 Task: Create new vendor bill with Date Opened: 10-May-23, Select Vendor: Standard Adding Machine Company, Terms: Net 7. Make bill entry for item-1 with Date: 10-May-23, Description: Markers, Expense Account: Office Supplies, Quantity: 7, Unit Price: 2.5, Sales Tax: Y, Sales Tax Included: N, Tax Table: Sales Tax. Make entry for item-2 with Date: 10-May-23, Description: Desk Tidy, Expense Account: Office Supplies, Quantity: 5, Unit Price: 14.9, Sales Tax: Y, Sales Tax Included: N, Tax Table: Sales Tax. Post Bill with Post Date: 10-May-23, Post to Accounts: Liabilities:Accounts Payble. Pay / Process Payment with Transaction Date: 16-May-23, Amount: 95.68, Transfer Account: Checking Account. Go to 'Print Bill'. Save a pdf copy of the bill.
Action: Mouse moved to (147, 33)
Screenshot: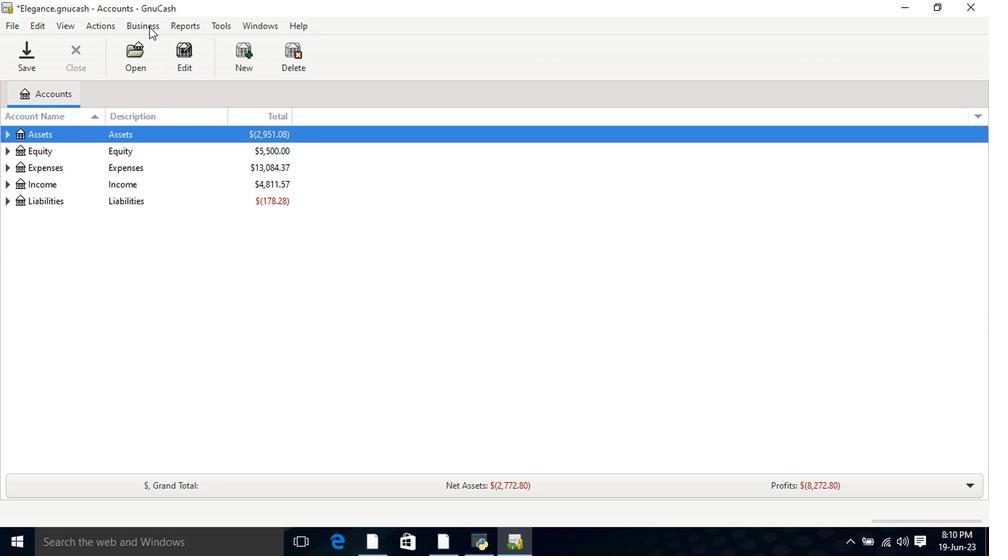 
Action: Mouse pressed left at (147, 33)
Screenshot: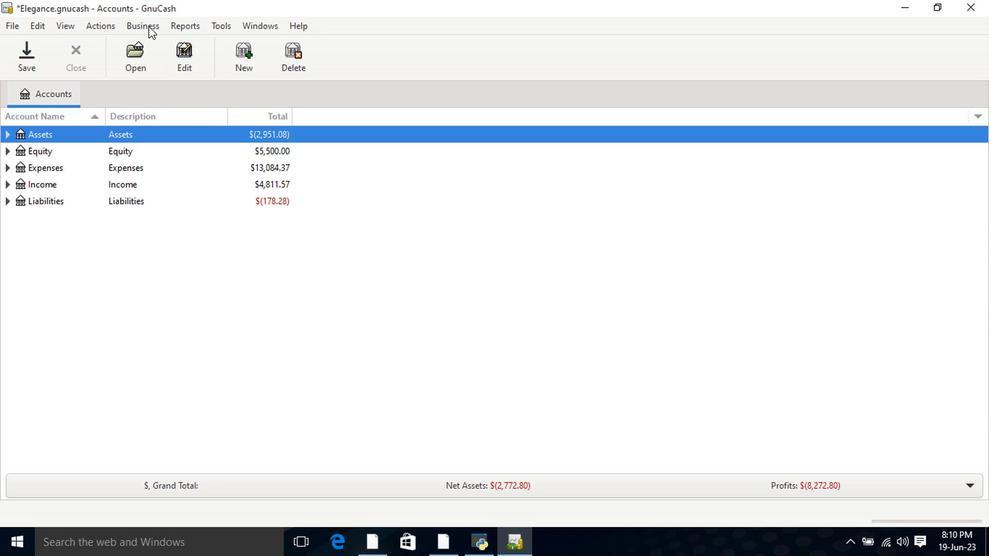 
Action: Mouse moved to (150, 69)
Screenshot: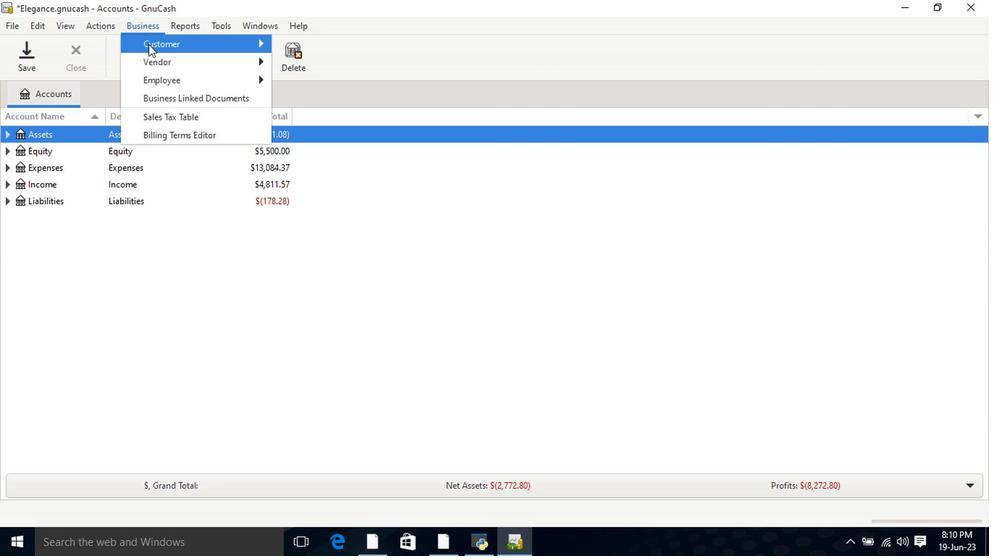
Action: Mouse pressed left at (150, 69)
Screenshot: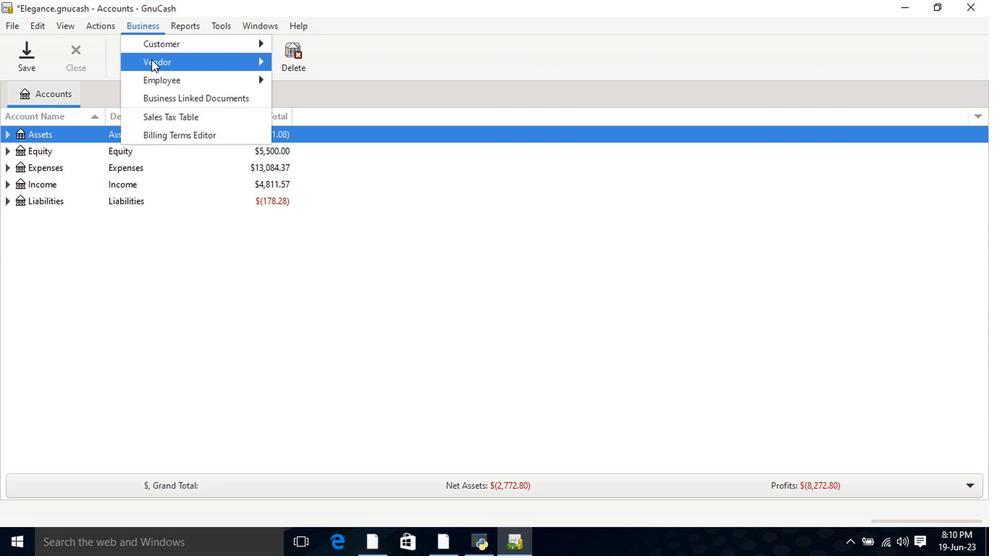 
Action: Mouse moved to (314, 124)
Screenshot: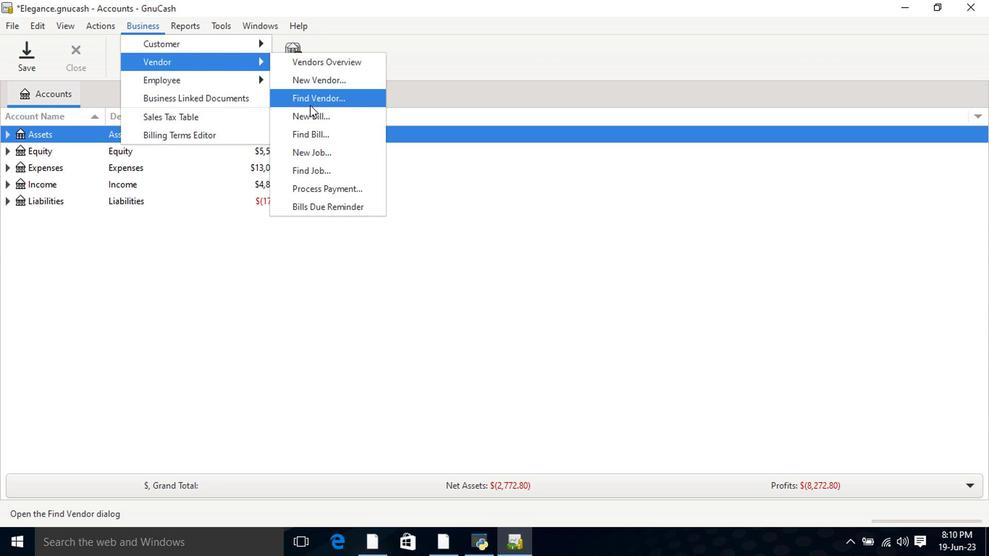 
Action: Mouse pressed left at (314, 124)
Screenshot: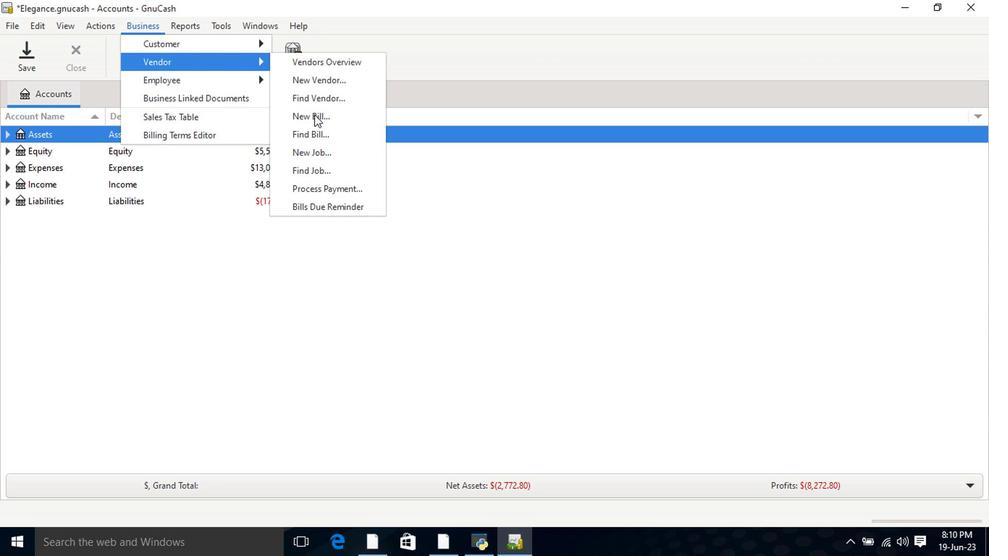 
Action: Mouse moved to (595, 197)
Screenshot: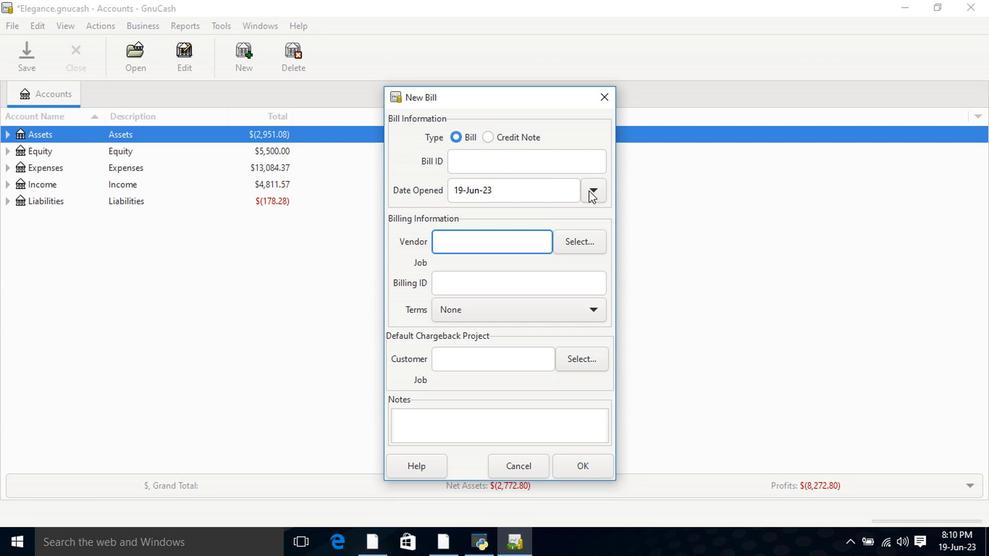 
Action: Mouse pressed left at (595, 197)
Screenshot: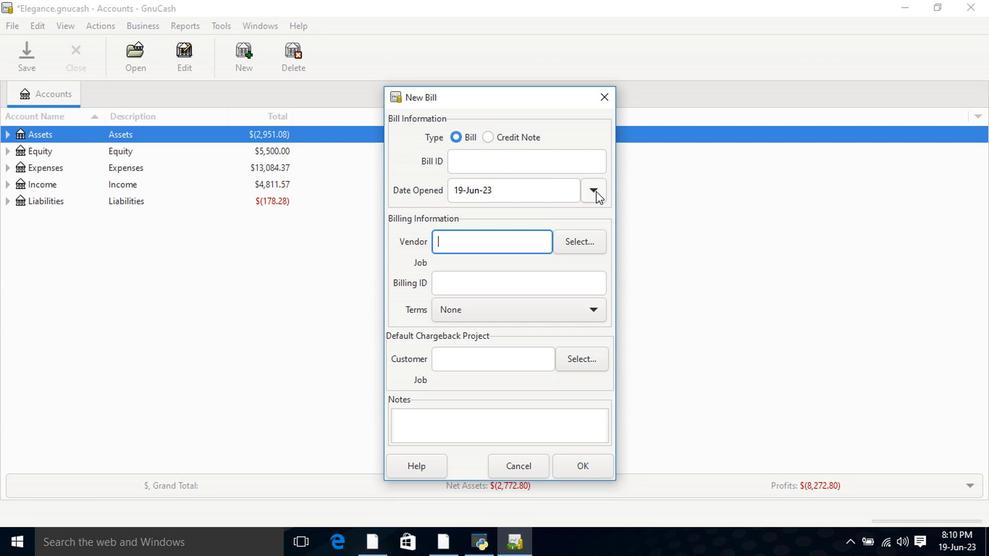 
Action: Mouse moved to (477, 216)
Screenshot: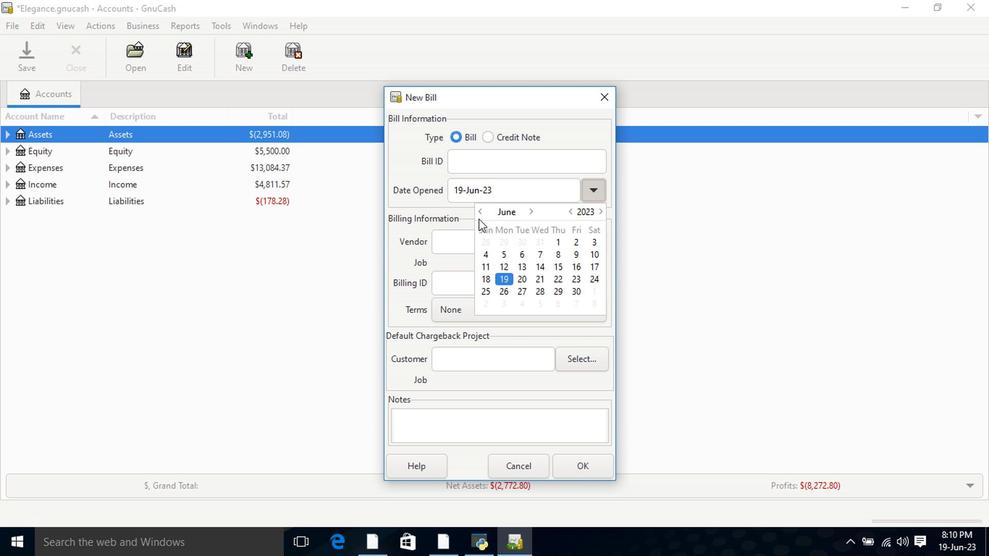 
Action: Mouse pressed left at (477, 216)
Screenshot: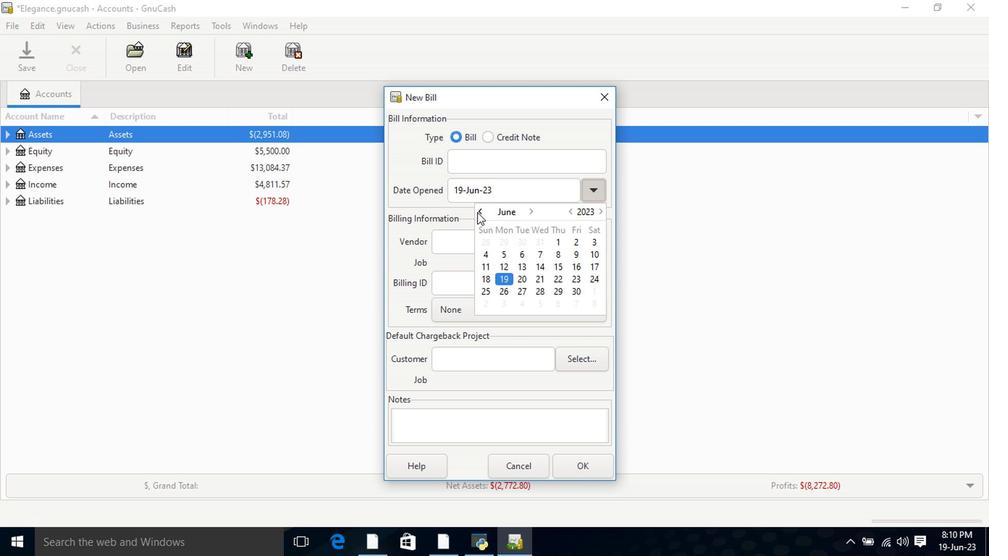 
Action: Mouse moved to (539, 259)
Screenshot: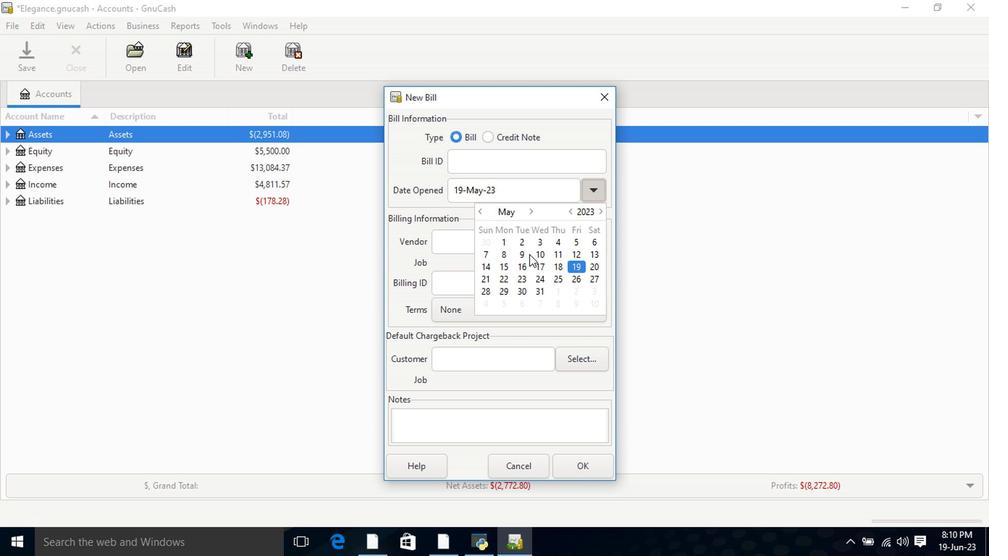 
Action: Mouse pressed left at (539, 259)
Screenshot: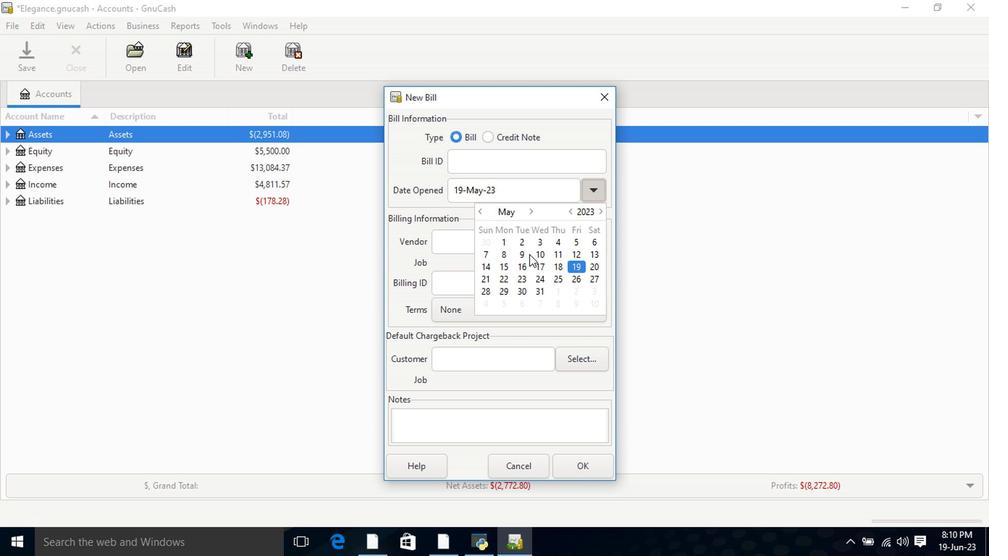 
Action: Mouse pressed left at (539, 259)
Screenshot: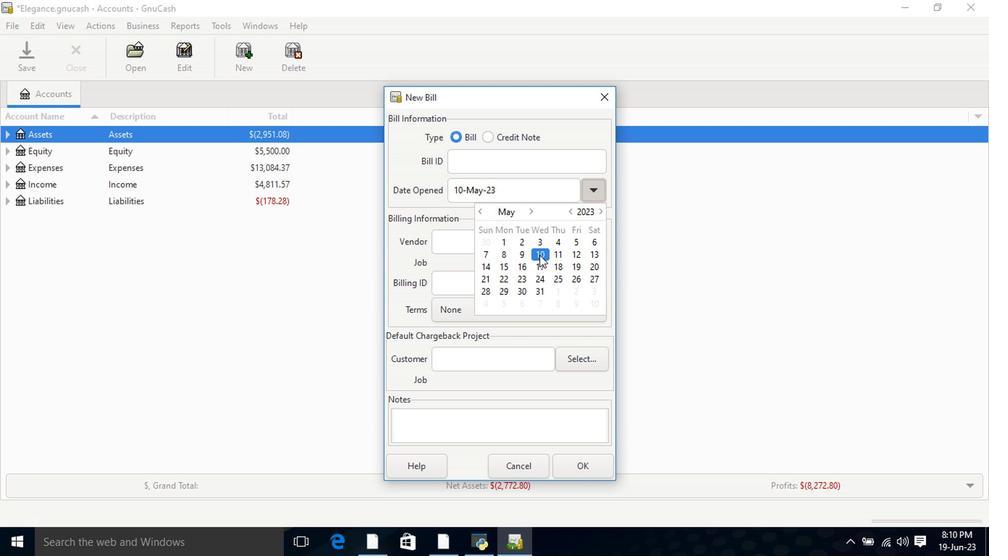 
Action: Mouse moved to (490, 250)
Screenshot: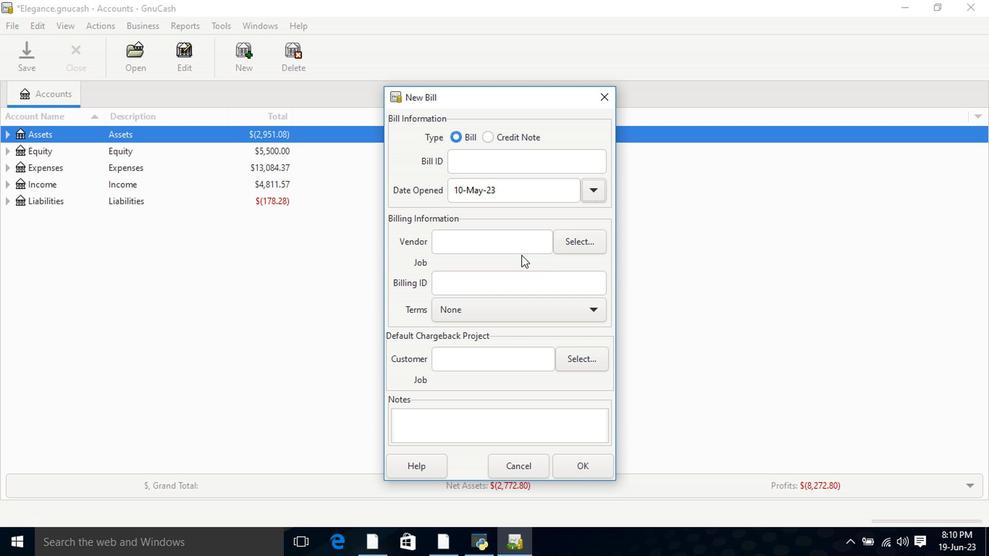 
Action: Mouse pressed left at (490, 250)
Screenshot: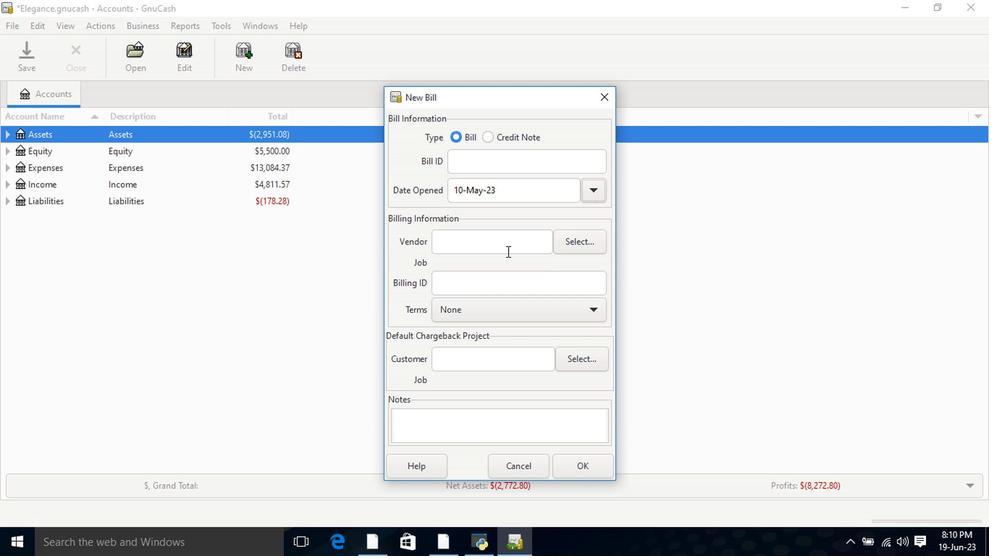 
Action: Key pressed <Key.shift>St
Screenshot: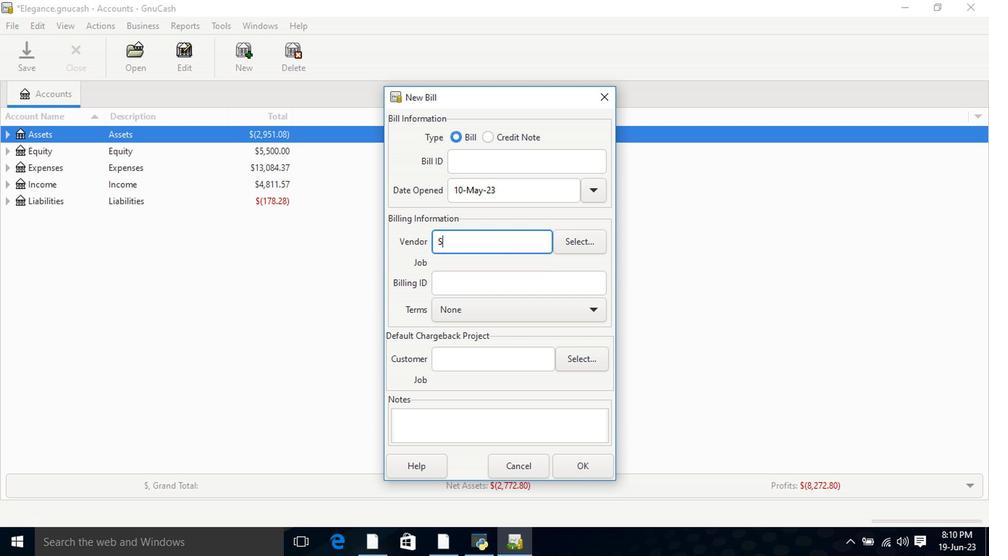
Action: Mouse moved to (491, 267)
Screenshot: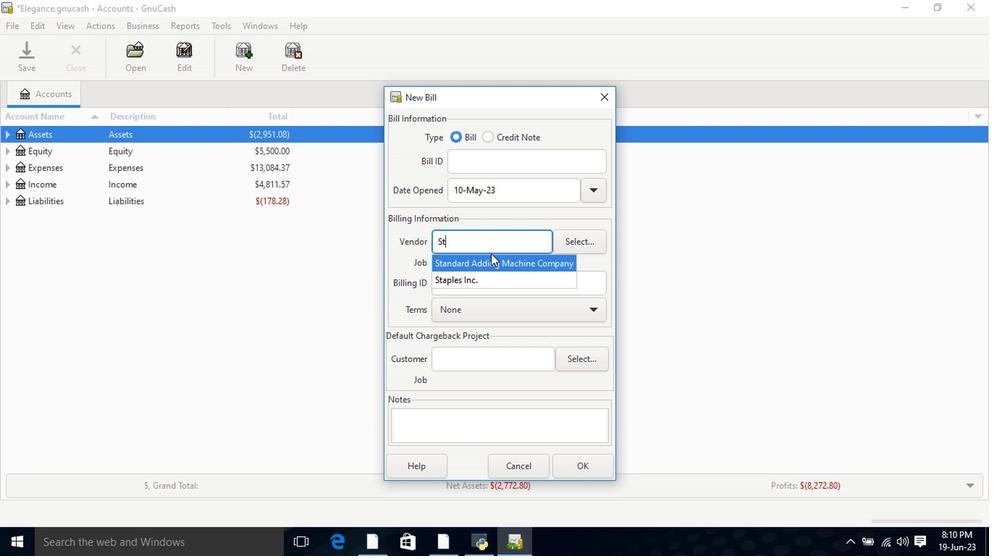 
Action: Mouse pressed left at (491, 267)
Screenshot: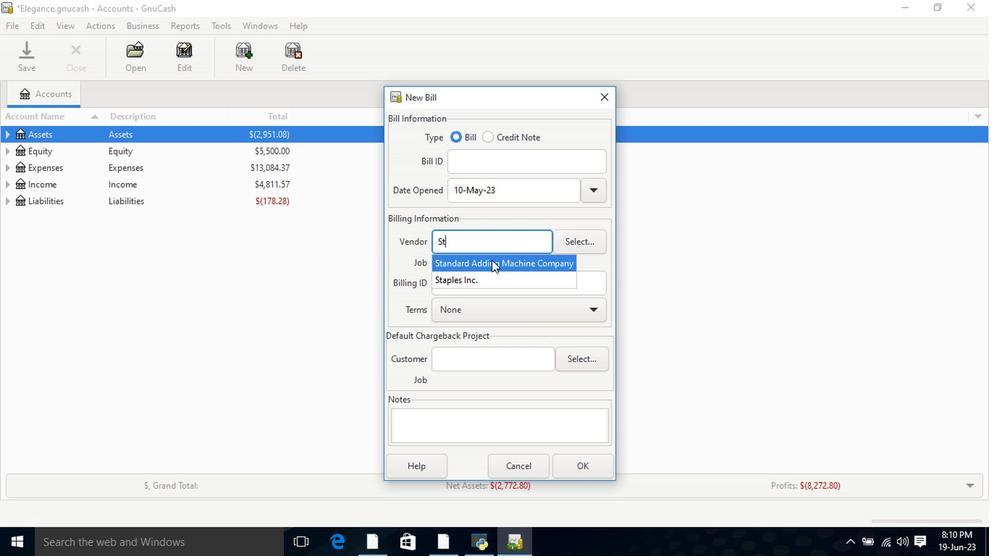 
Action: Mouse moved to (555, 324)
Screenshot: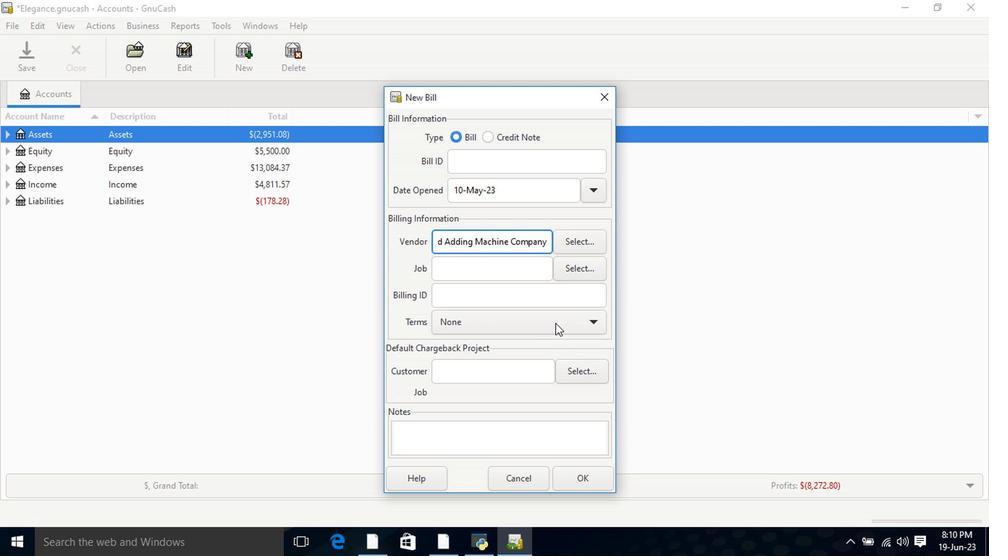 
Action: Mouse pressed left at (555, 324)
Screenshot: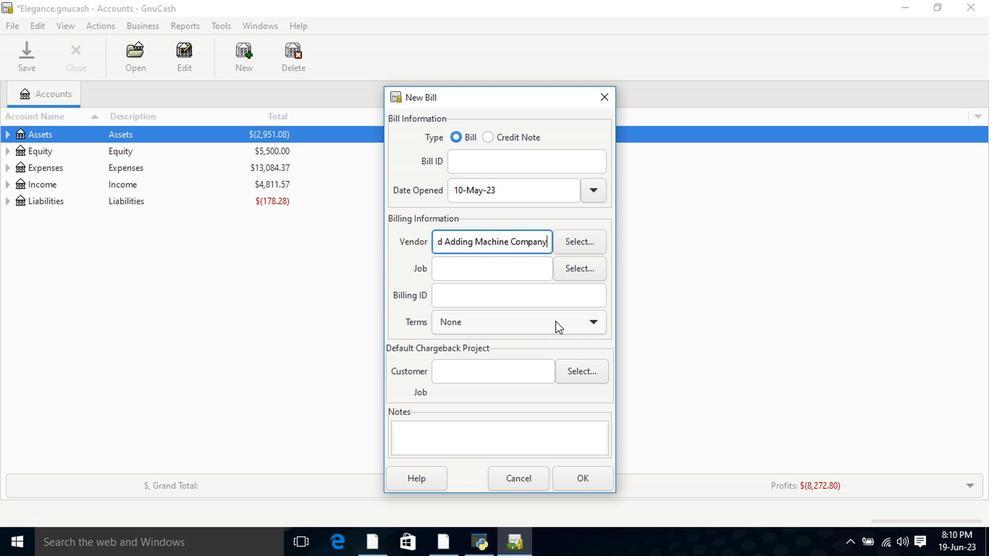 
Action: Mouse moved to (503, 388)
Screenshot: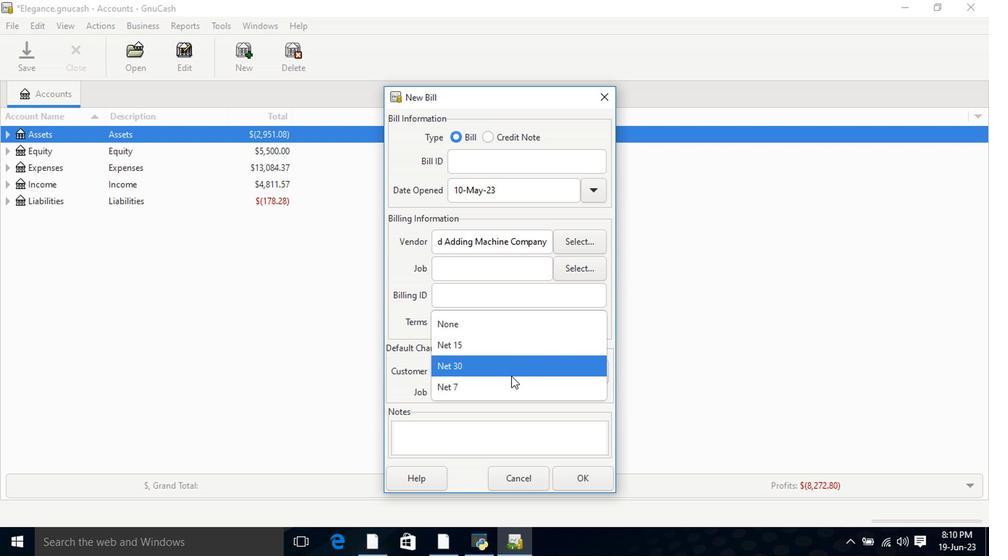 
Action: Mouse pressed left at (503, 388)
Screenshot: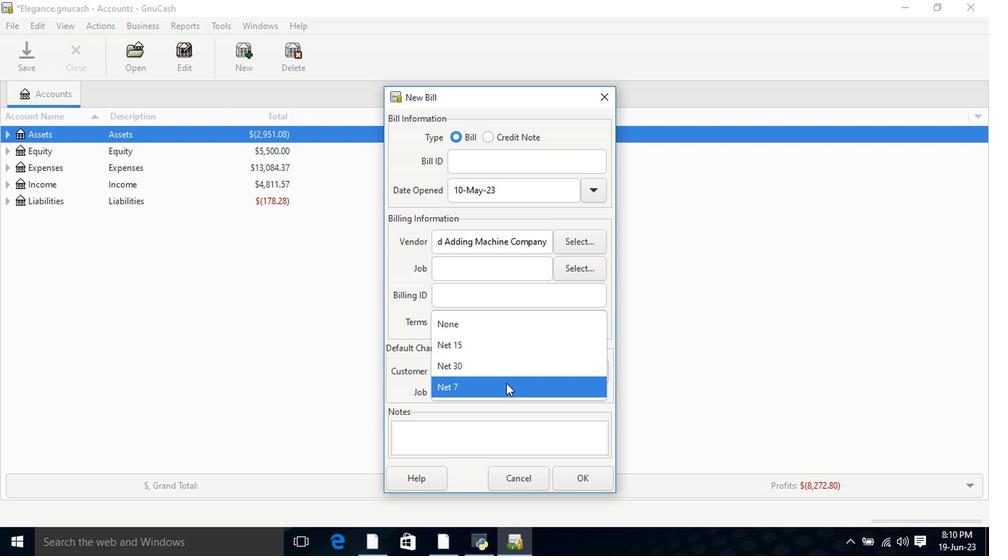 
Action: Mouse moved to (565, 476)
Screenshot: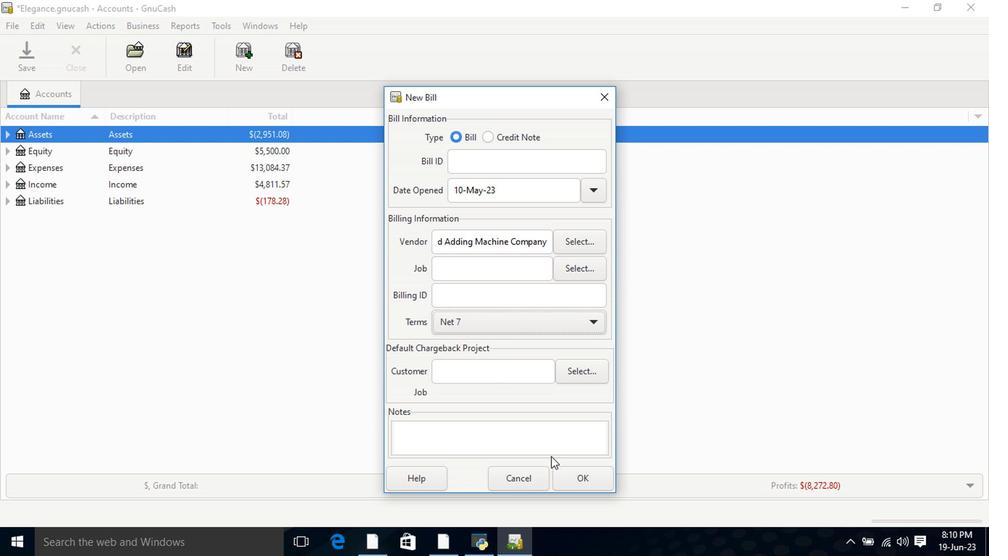 
Action: Mouse pressed left at (565, 476)
Screenshot: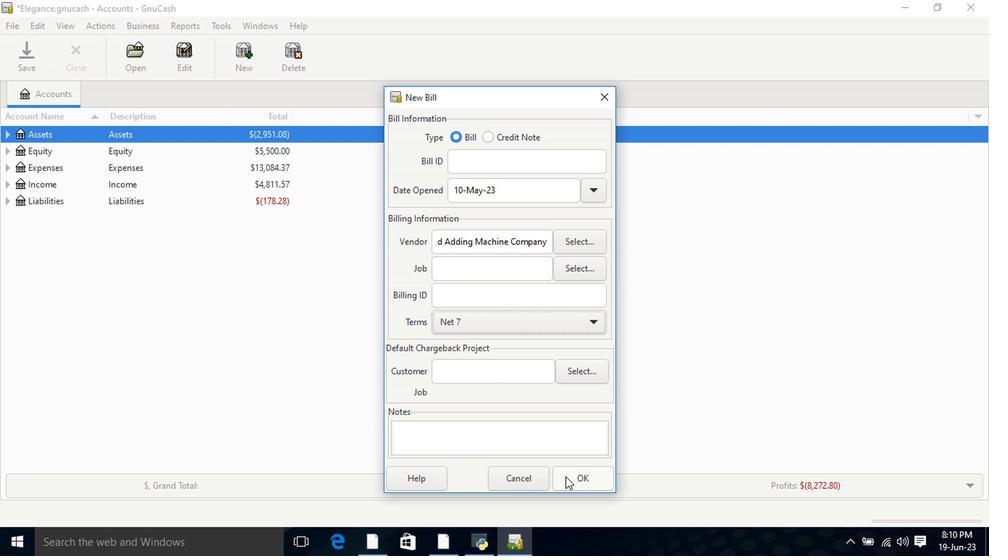 
Action: Mouse moved to (373, 393)
Screenshot: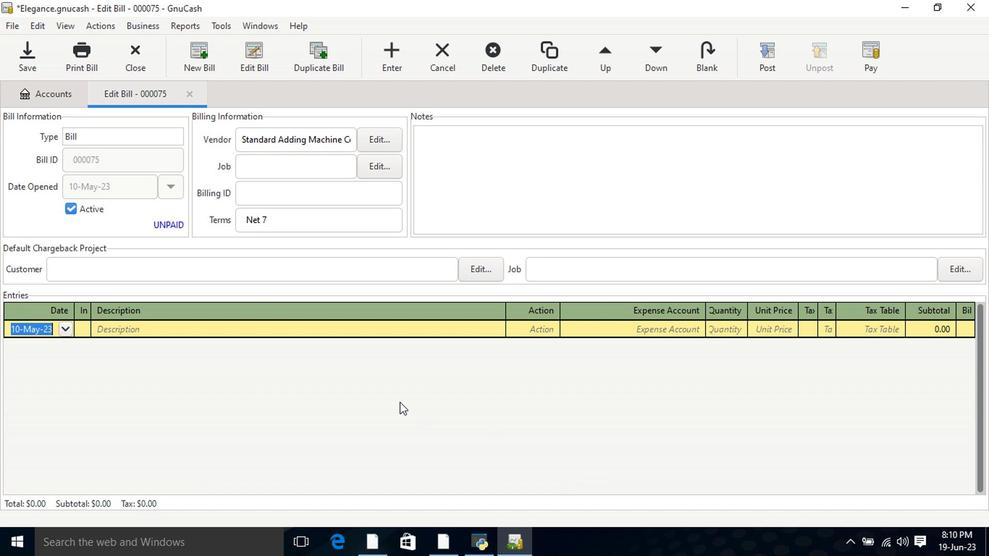 
Action: Key pressed <Key.tab><Key.shift>Markers<Key.tab><Key.tab>offi<Key.tab>7<Key.tab>2.5<Key.tab>
Screenshot: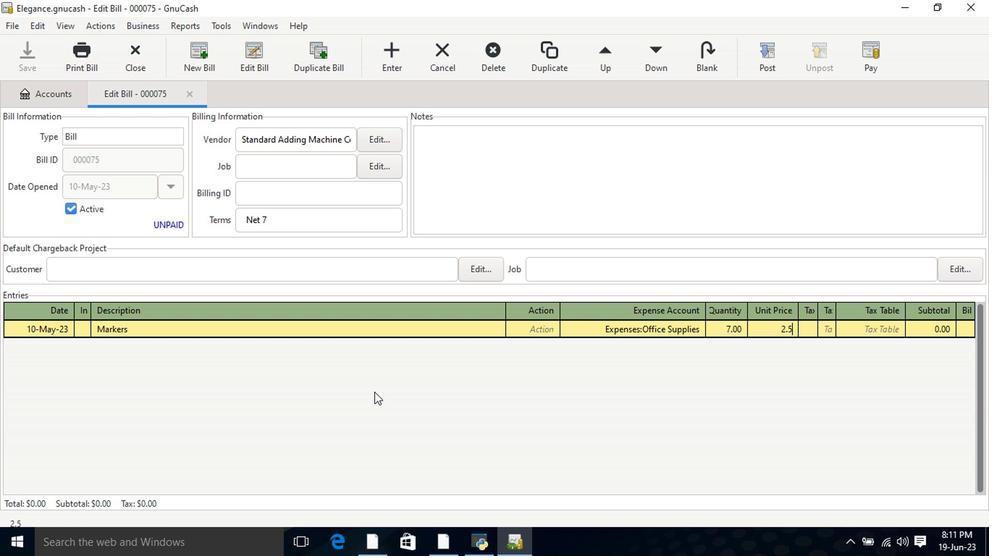 
Action: Mouse moved to (807, 333)
Screenshot: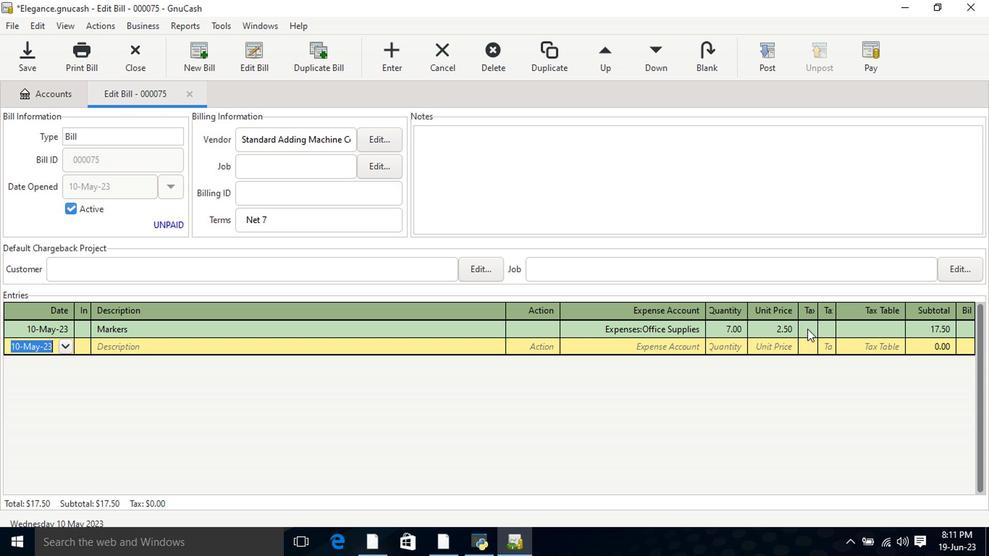 
Action: Mouse pressed left at (807, 333)
Screenshot: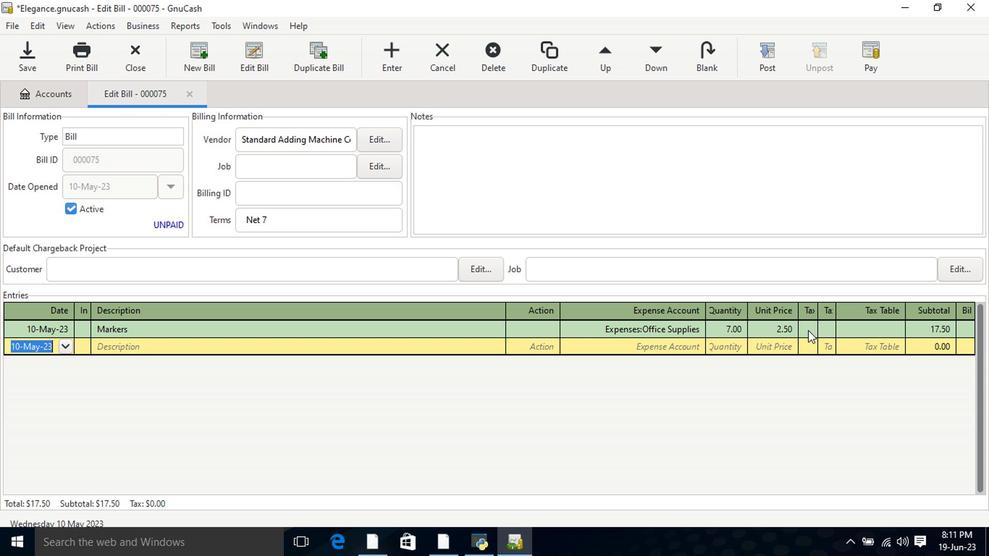 
Action: Mouse pressed left at (807, 333)
Screenshot: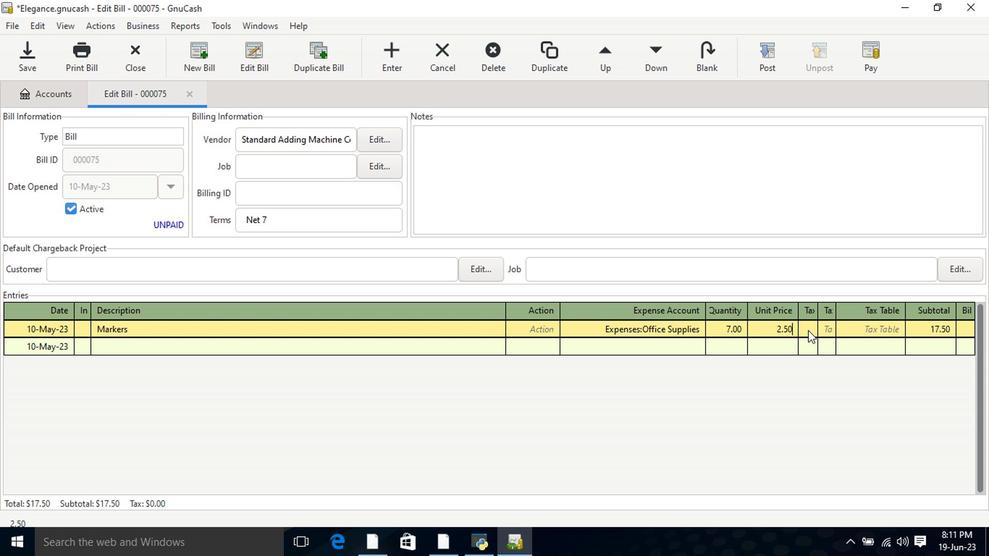 
Action: Mouse moved to (864, 335)
Screenshot: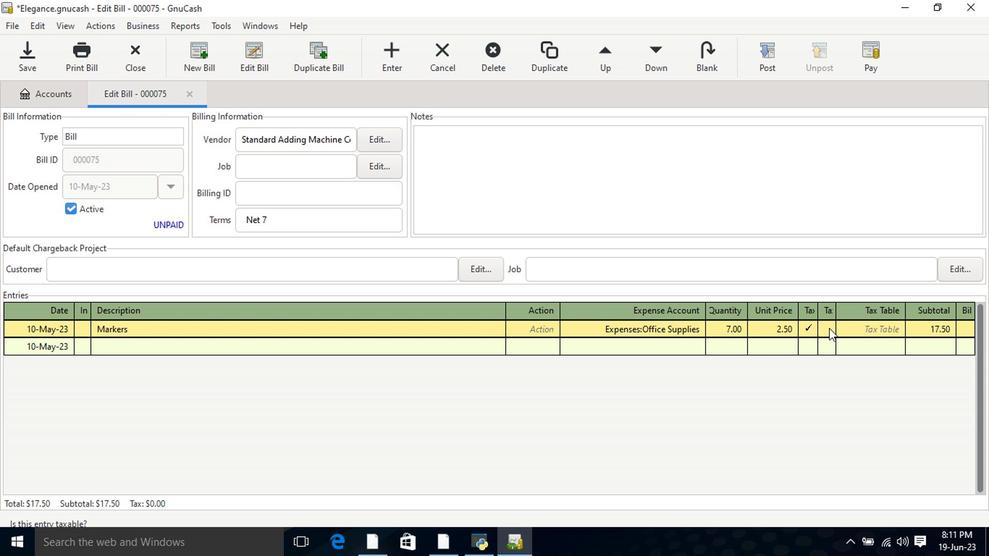 
Action: Mouse pressed left at (864, 335)
Screenshot: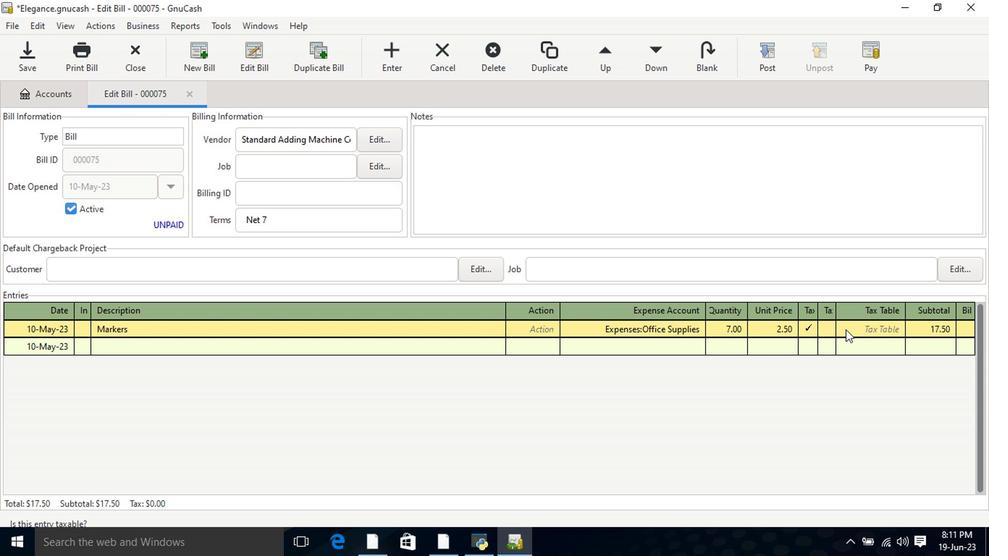 
Action: Mouse moved to (889, 332)
Screenshot: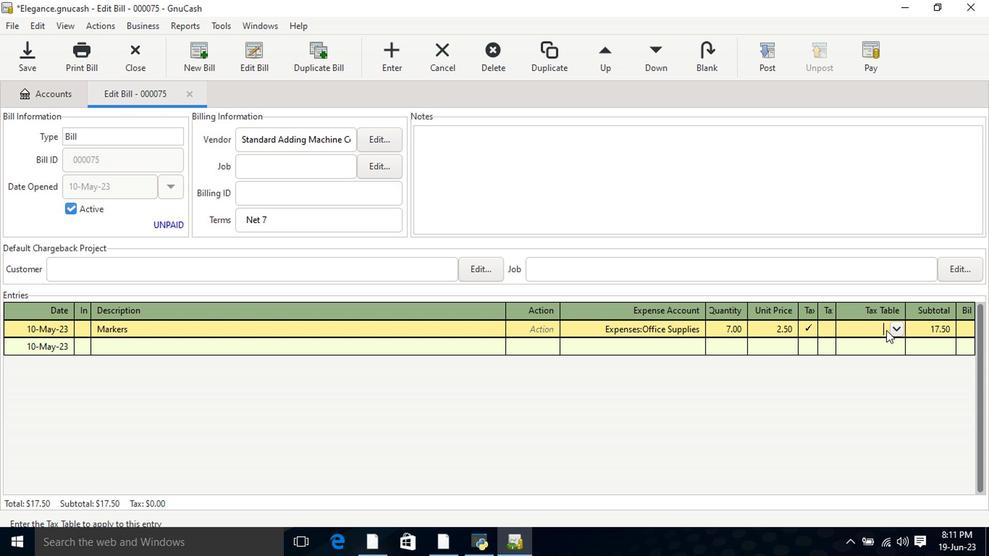 
Action: Mouse pressed left at (889, 332)
Screenshot: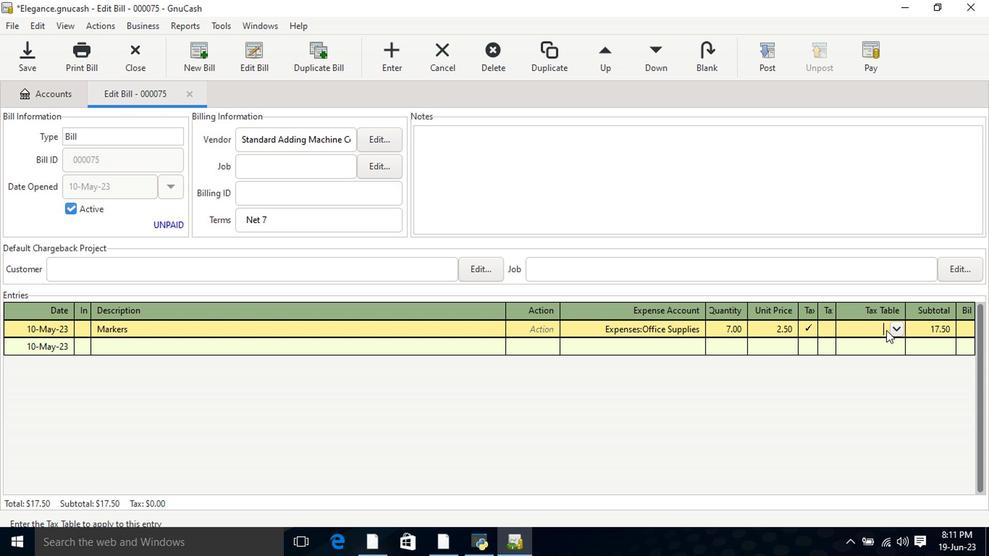 
Action: Mouse moved to (892, 344)
Screenshot: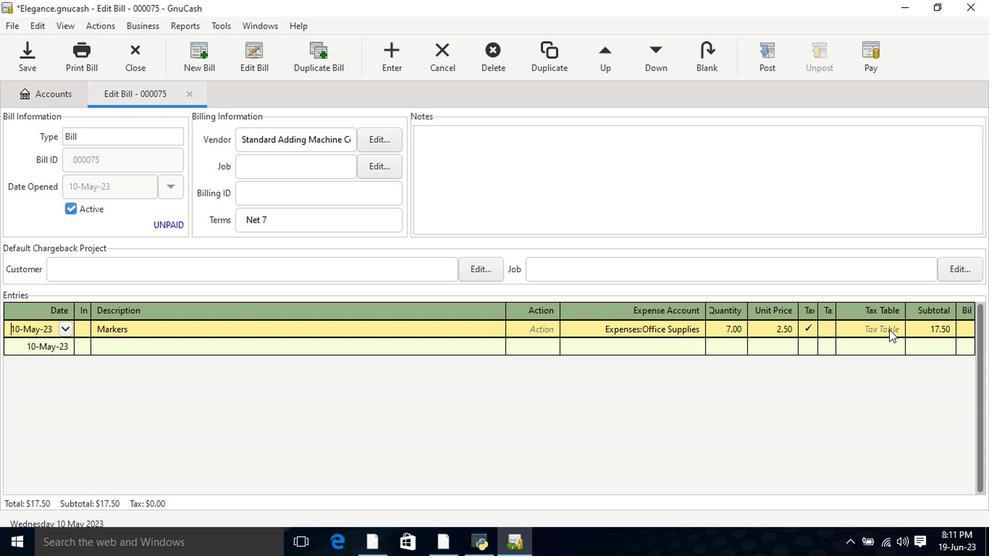 
Action: Mouse pressed left at (892, 344)
Screenshot: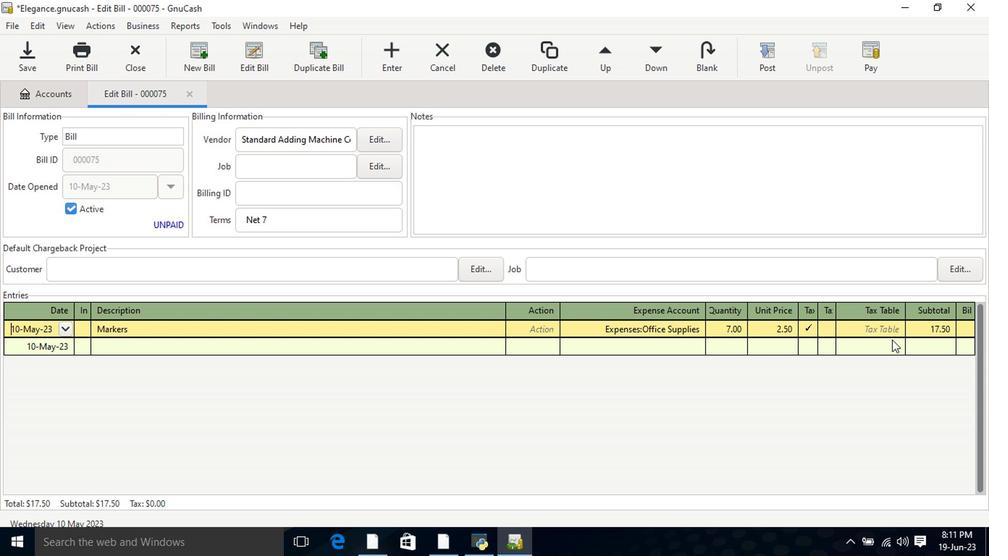 
Action: Mouse moved to (899, 331)
Screenshot: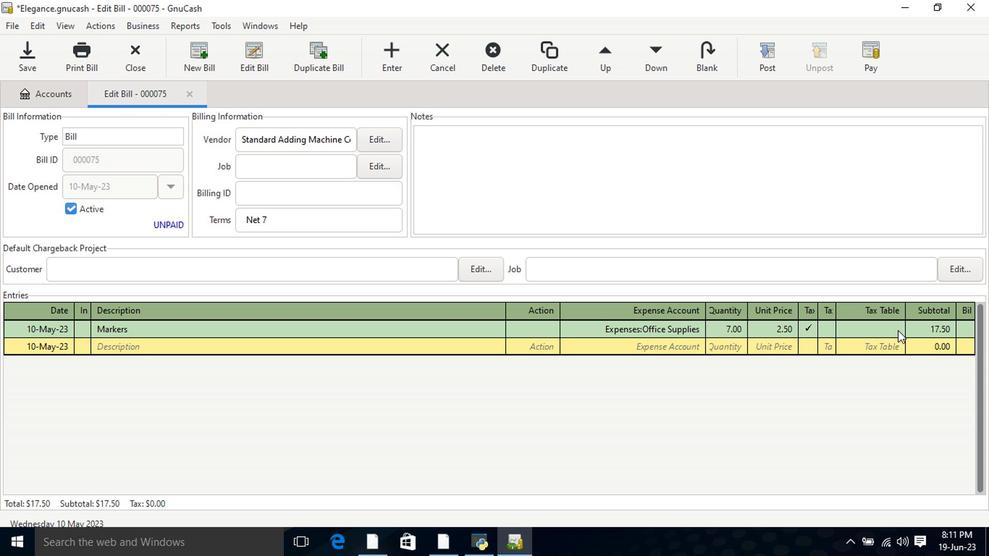 
Action: Mouse pressed left at (899, 331)
Screenshot: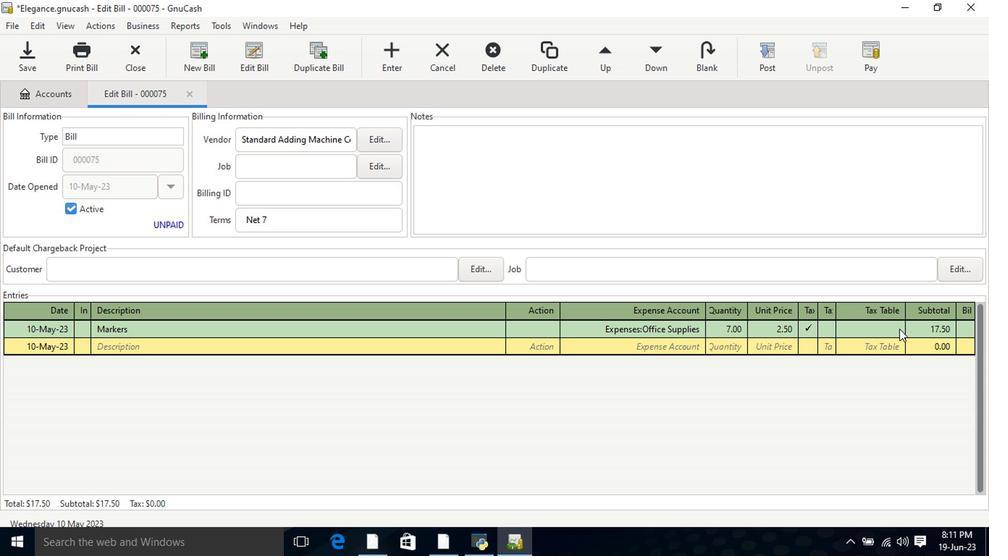 
Action: Mouse moved to (899, 332)
Screenshot: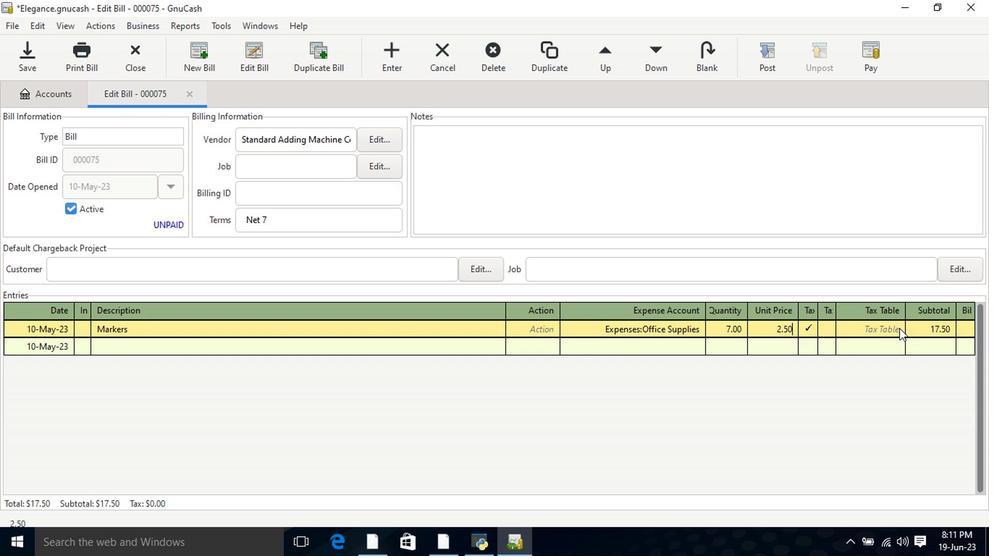 
Action: Mouse pressed left at (899, 332)
Screenshot: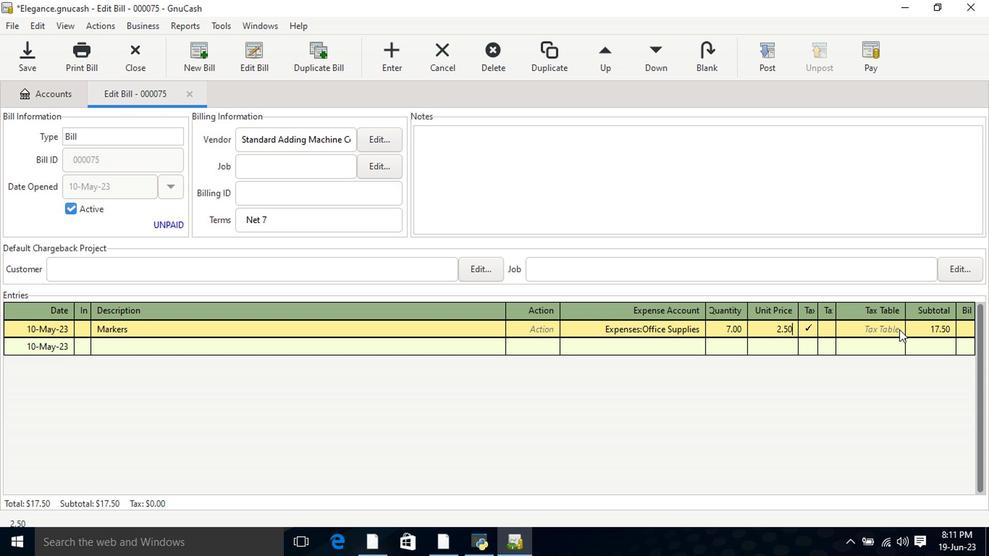 
Action: Mouse moved to (899, 332)
Screenshot: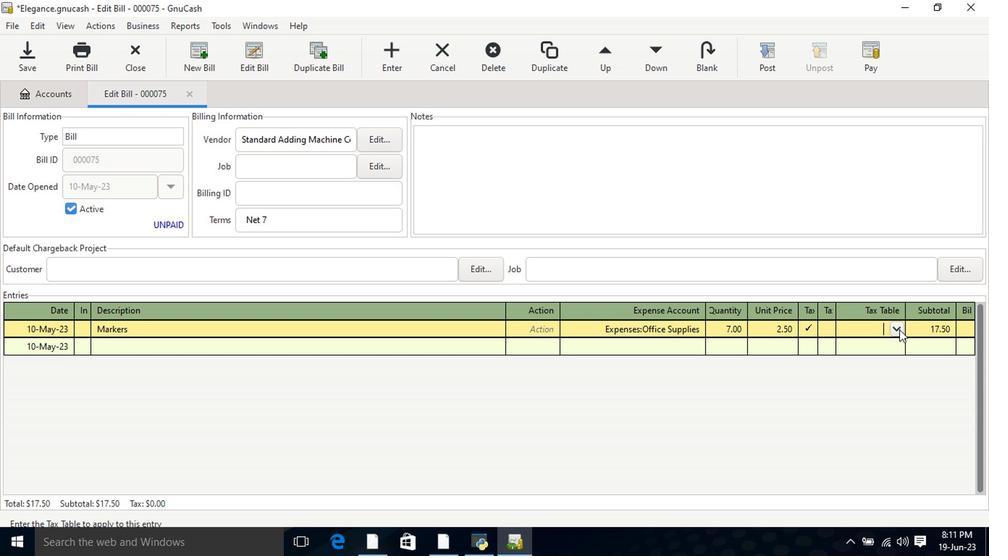 
Action: Mouse pressed left at (899, 332)
Screenshot: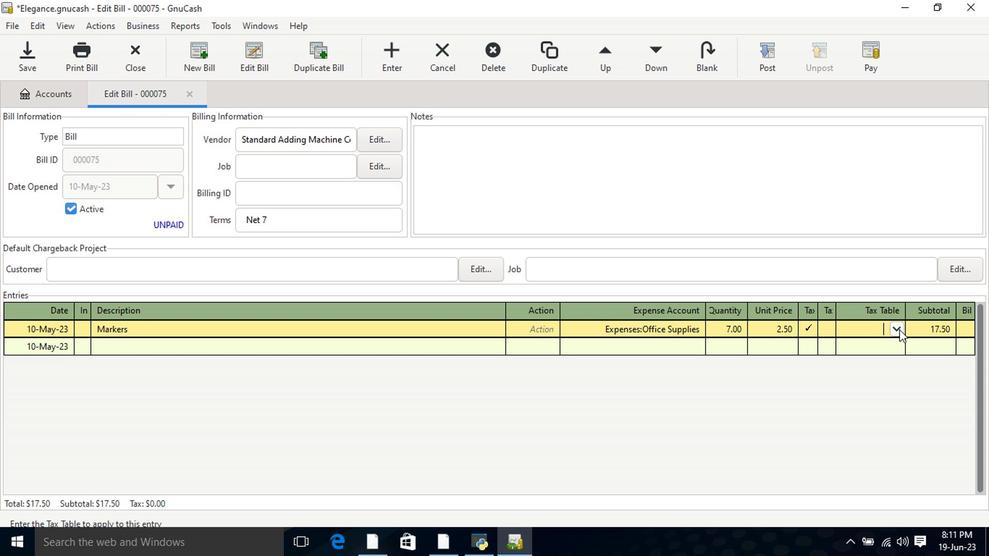 
Action: Mouse moved to (896, 346)
Screenshot: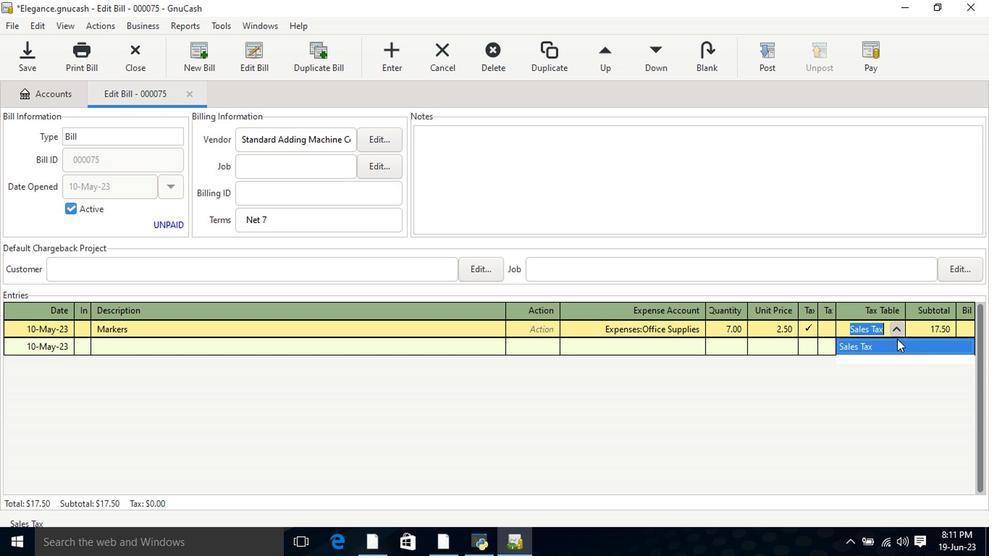 
Action: Mouse pressed left at (896, 346)
Screenshot: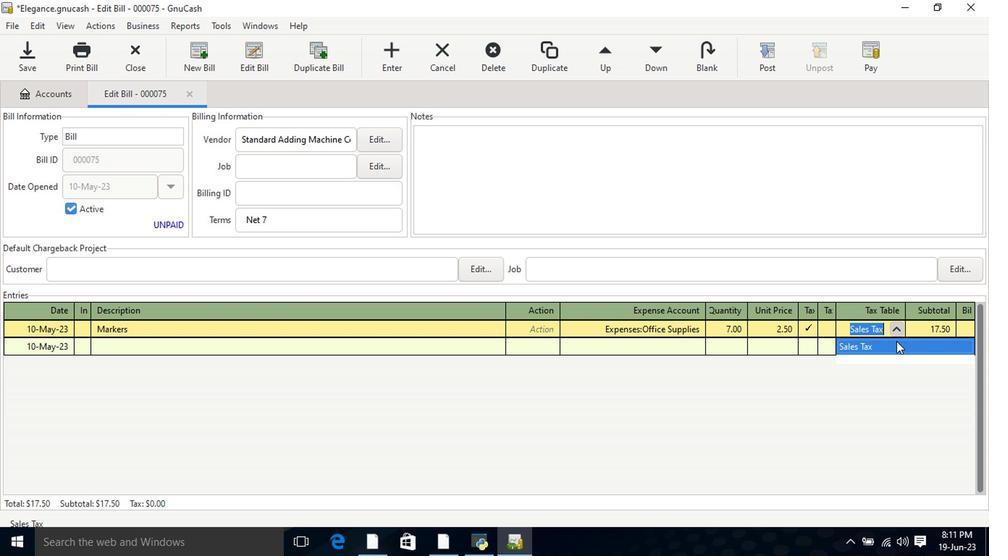 
Action: Mouse moved to (896, 348)
Screenshot: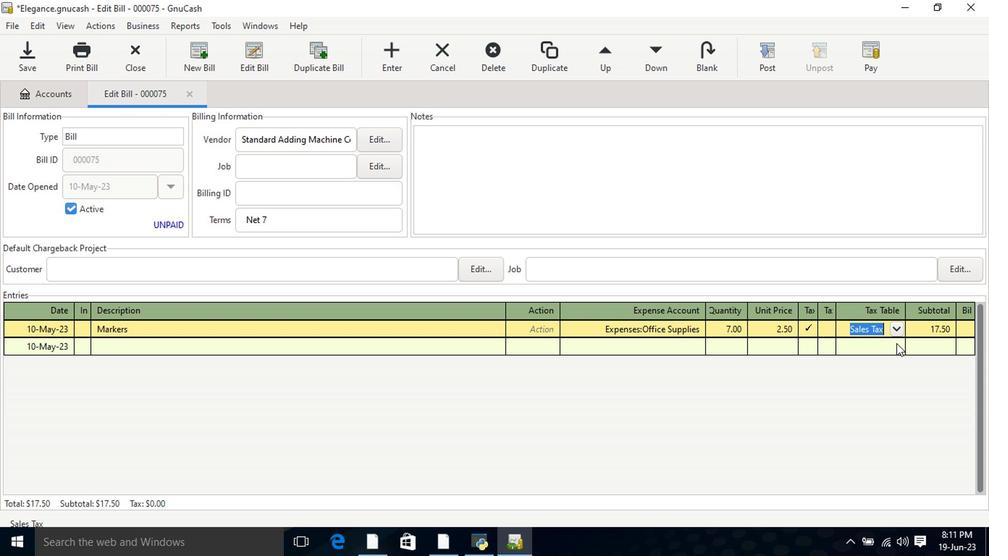 
Action: Key pressed <Key.tab> 1)
Screenshot: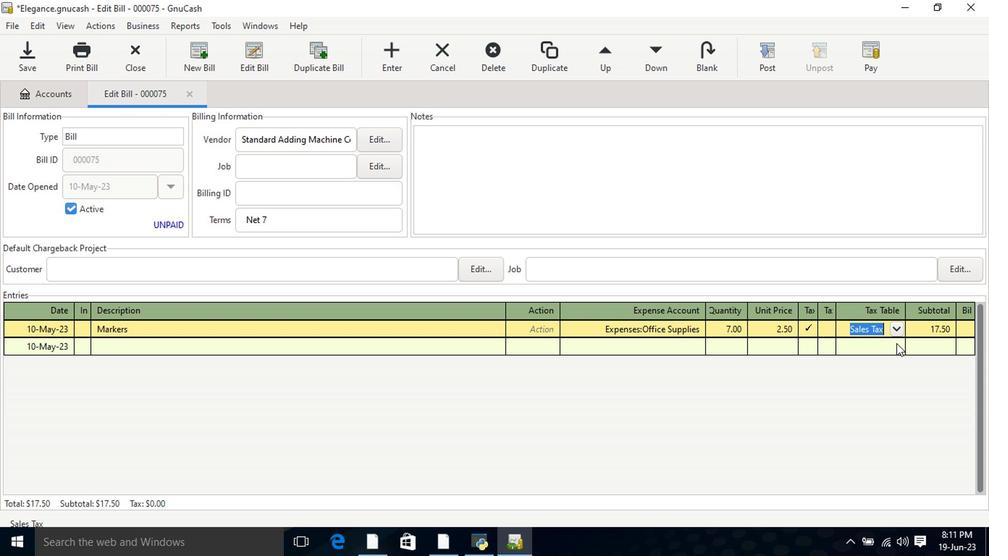 
Action: Mouse moved to (899, 389)
Screenshot: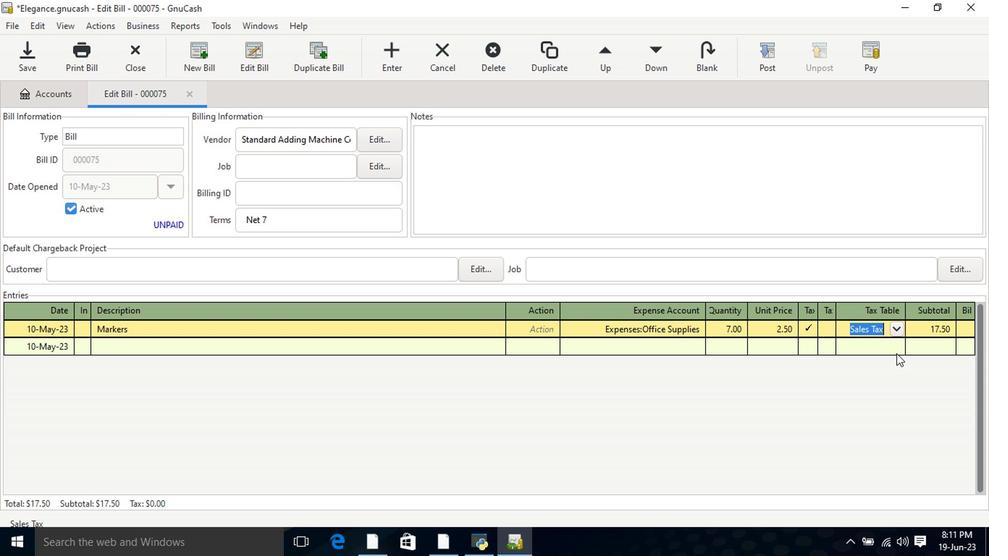 
Action: Key pressed <Key.tab><Key.shift>desk<Key.backspace><Key.backspace><Key.backspace><Key.backspace><Key.shift>Desk<Key.space><Key.shift>Tidy<Key.tab><Key.tab>off<Key.tab>5<Key.tab>14.9<Key.tab>
Screenshot: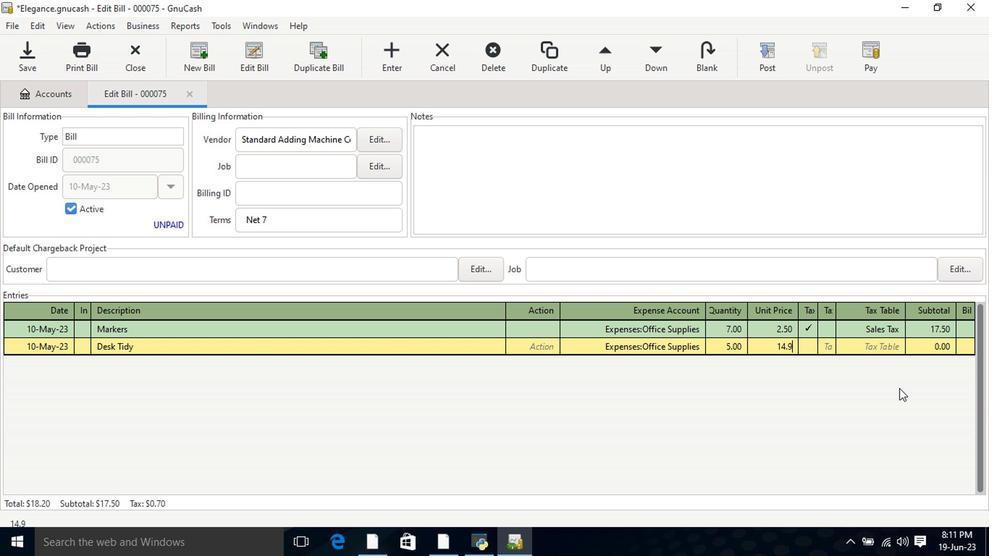 
Action: Mouse moved to (811, 346)
Screenshot: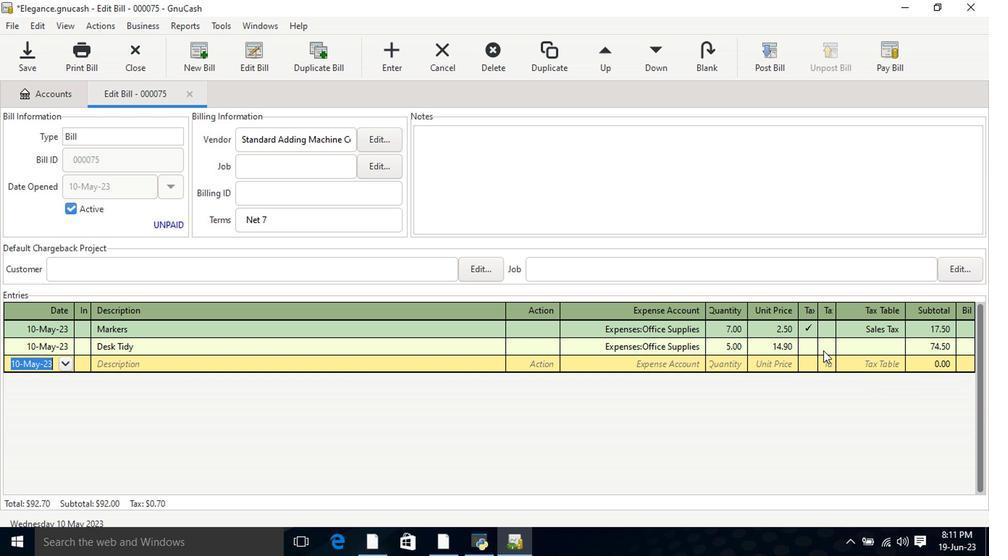 
Action: Mouse pressed left at (811, 346)
Screenshot: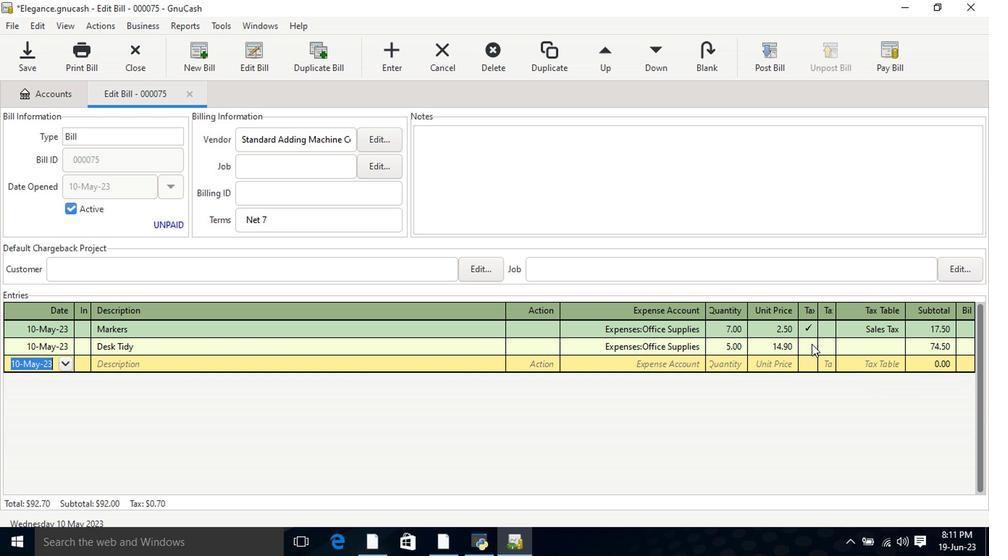 
Action: Mouse pressed left at (811, 346)
Screenshot: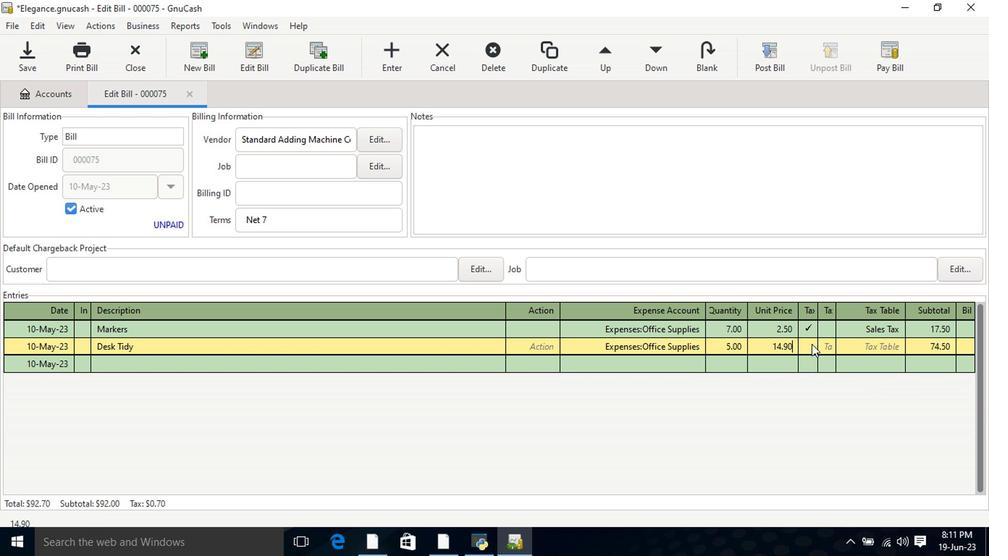 
Action: Mouse moved to (873, 348)
Screenshot: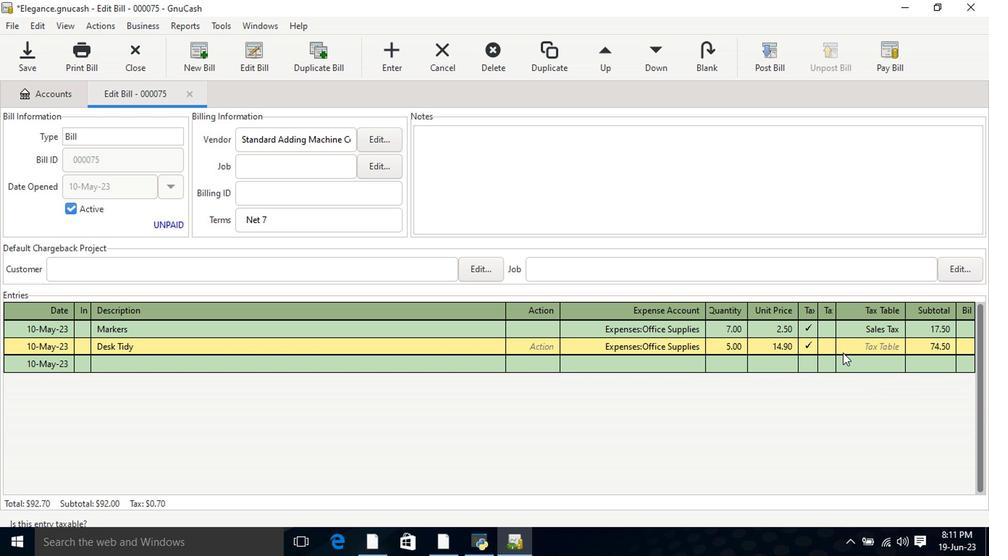 
Action: Mouse pressed left at (873, 348)
Screenshot: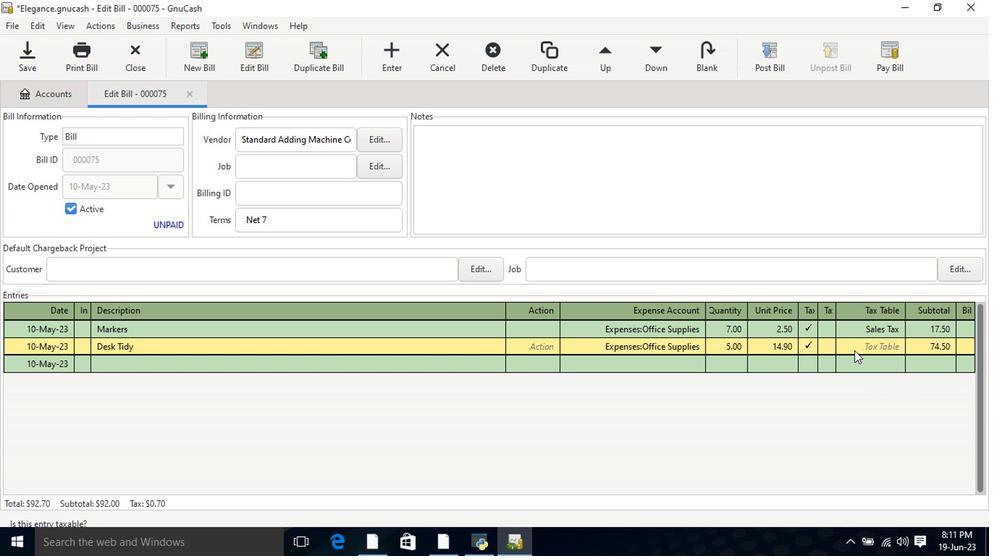 
Action: Mouse moved to (894, 348)
Screenshot: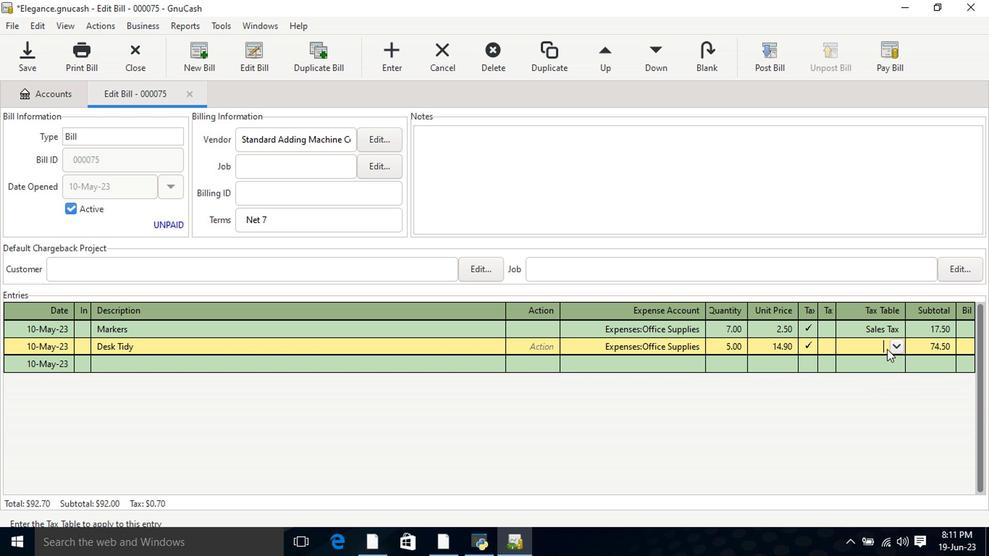 
Action: Mouse pressed left at (894, 348)
Screenshot: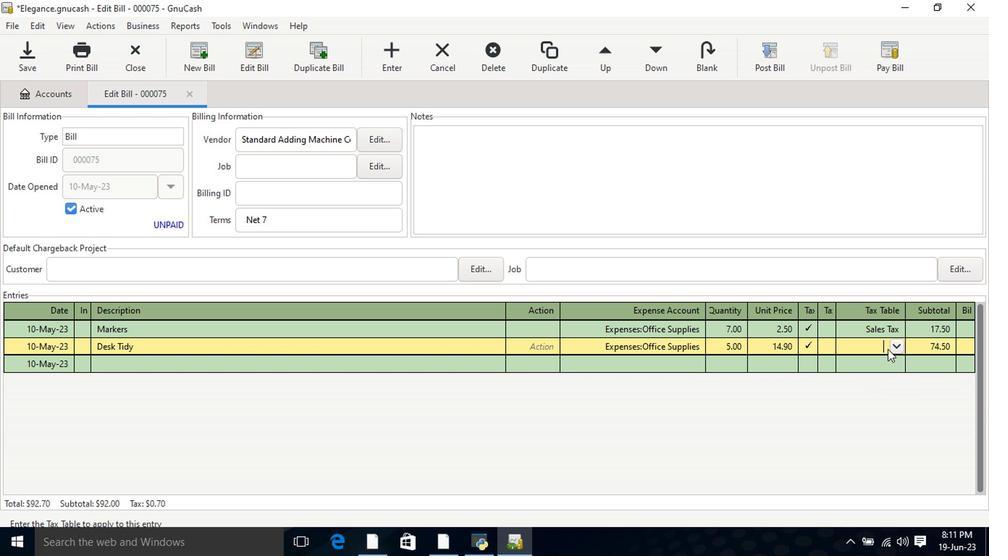 
Action: Mouse moved to (896, 362)
Screenshot: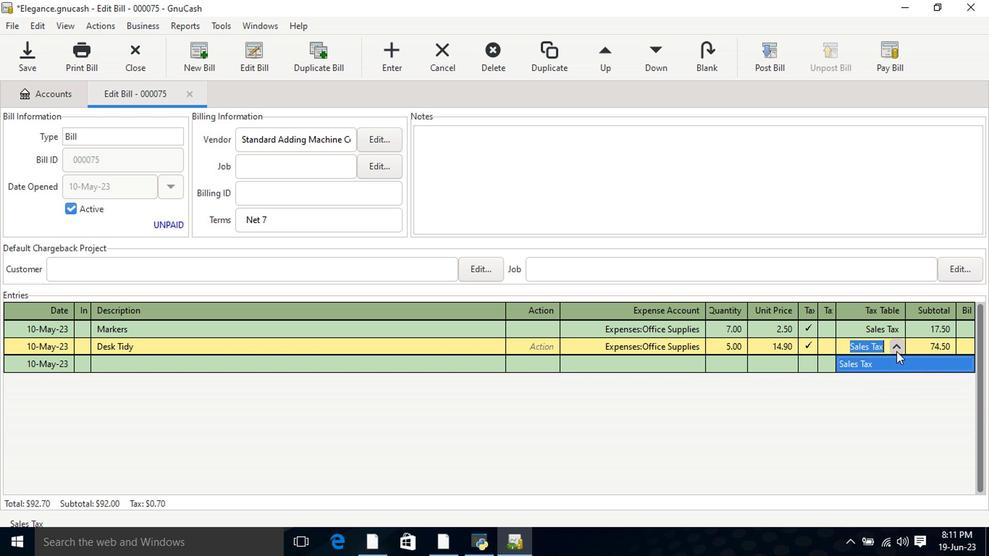 
Action: Mouse pressed left at (896, 362)
Screenshot: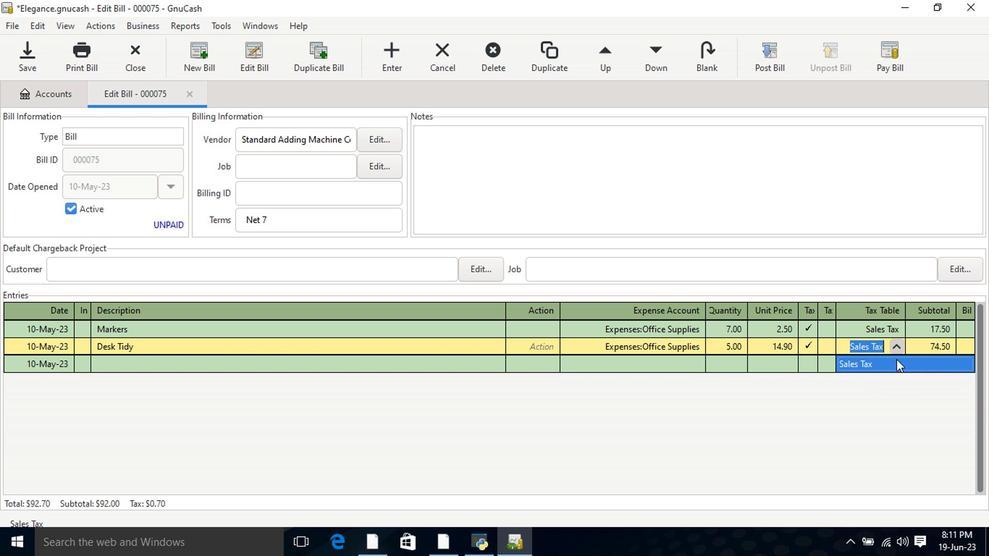 
Action: Key pressed <Key.tab>
Screenshot: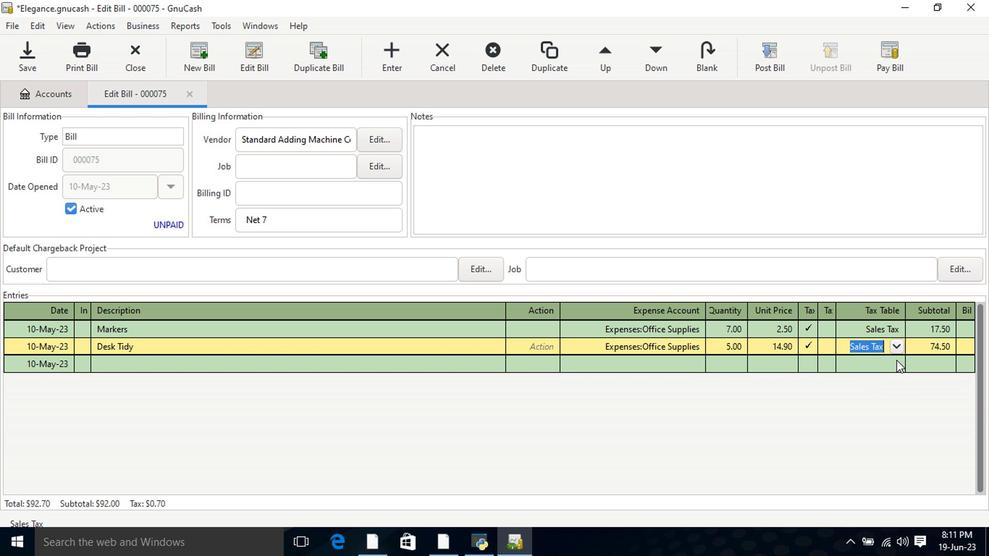 
Action: Mouse moved to (771, 73)
Screenshot: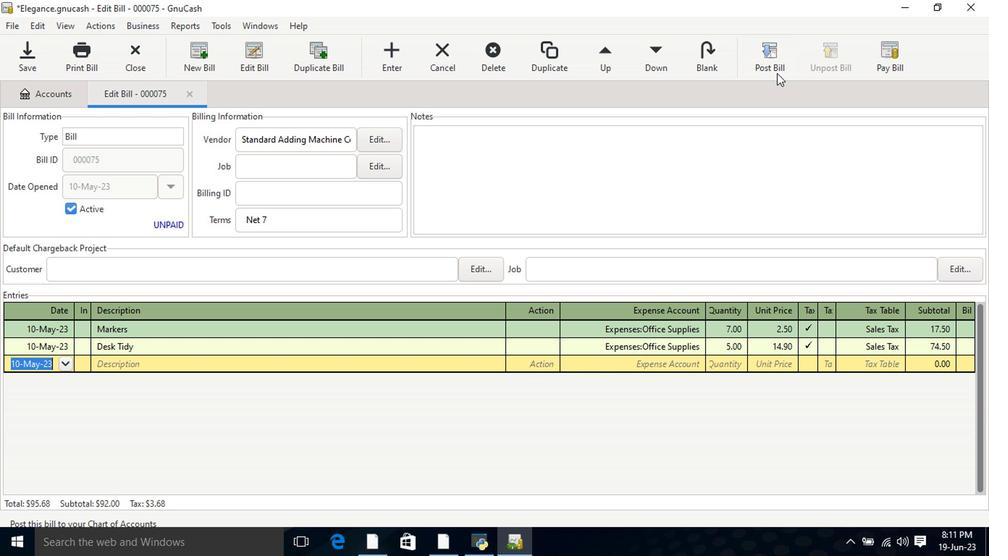 
Action: Mouse pressed left at (771, 73)
Screenshot: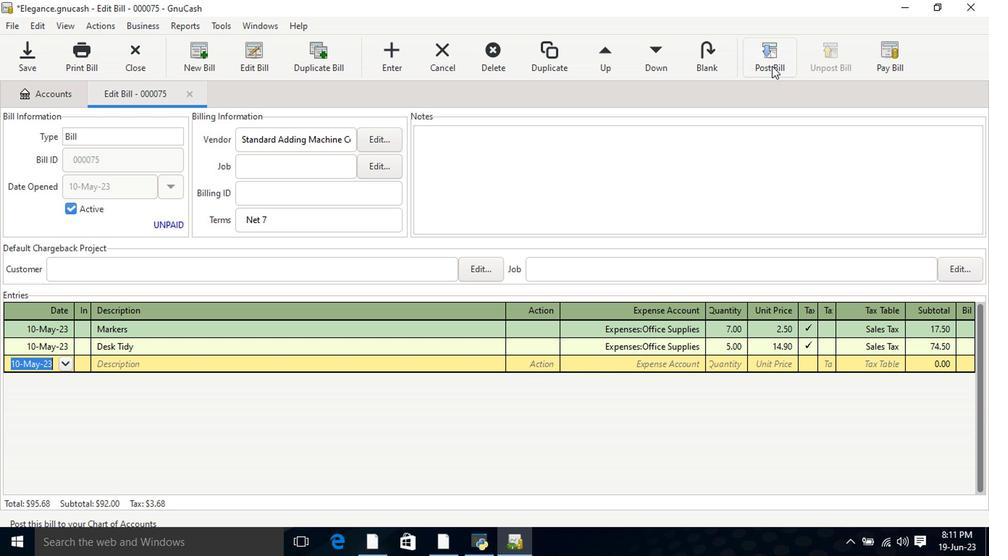 
Action: Mouse moved to (603, 377)
Screenshot: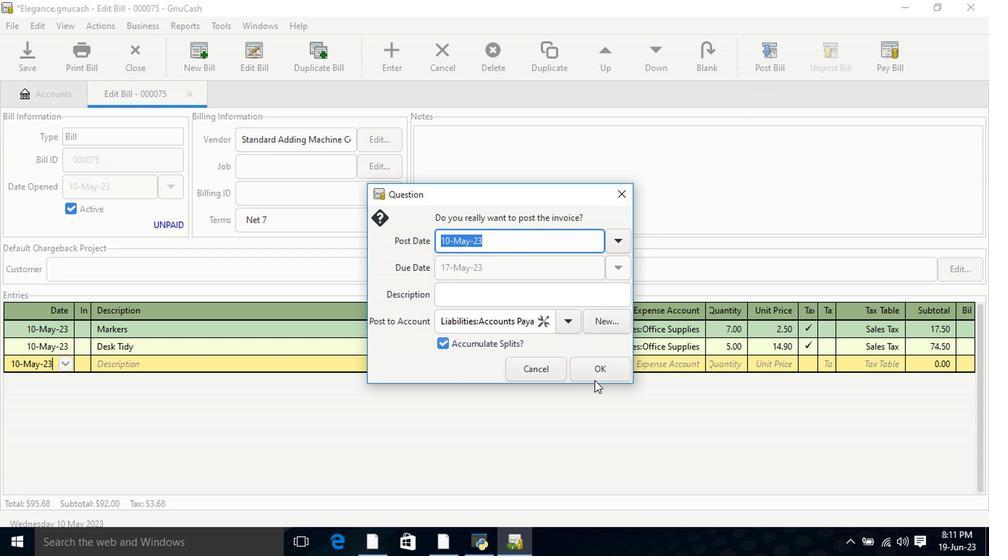 
Action: Mouse pressed left at (603, 377)
Screenshot: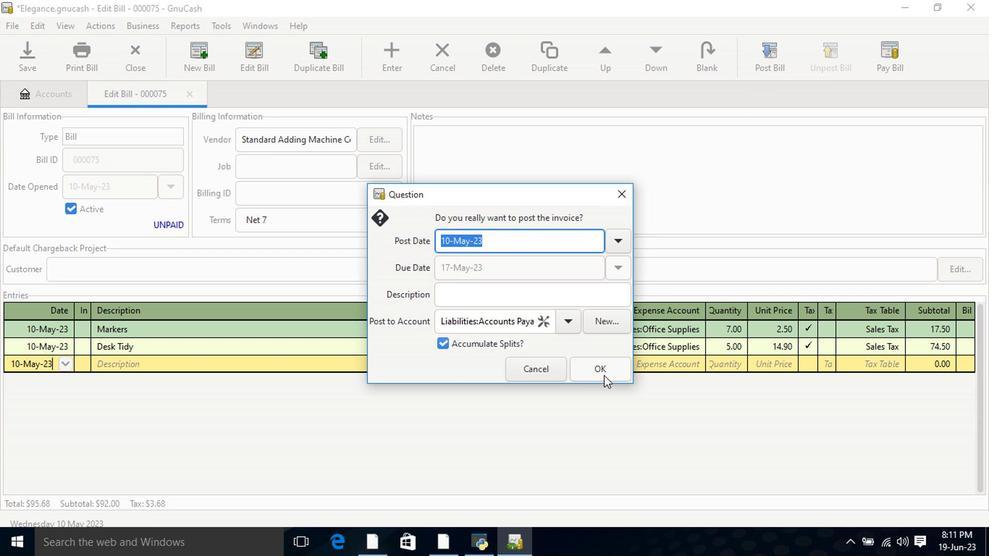 
Action: Mouse moved to (873, 65)
Screenshot: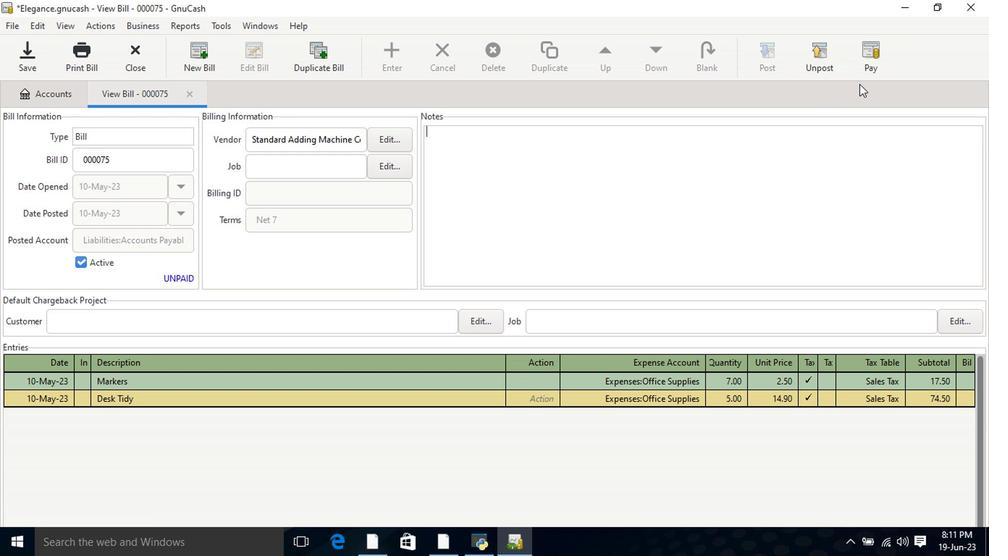 
Action: Mouse pressed left at (873, 65)
Screenshot: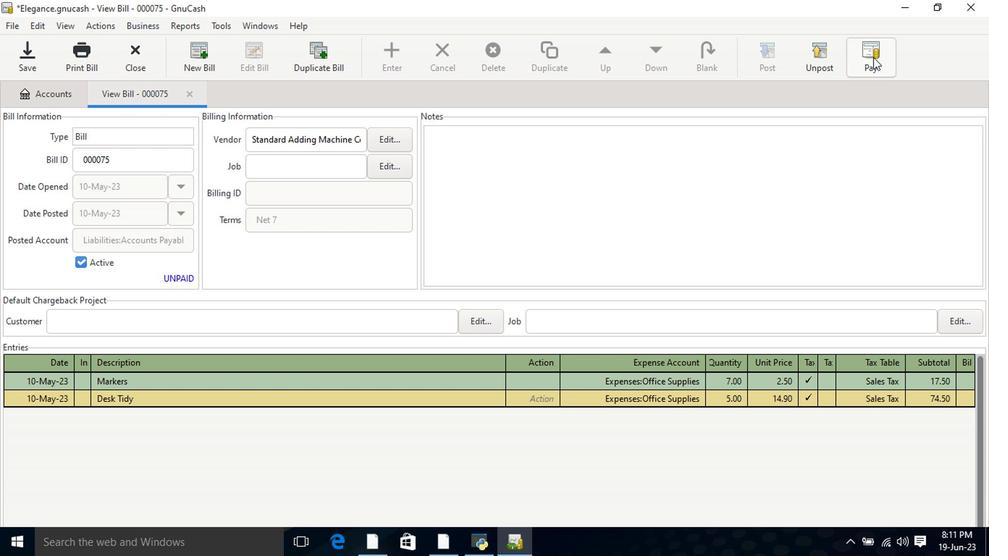 
Action: Mouse moved to (441, 288)
Screenshot: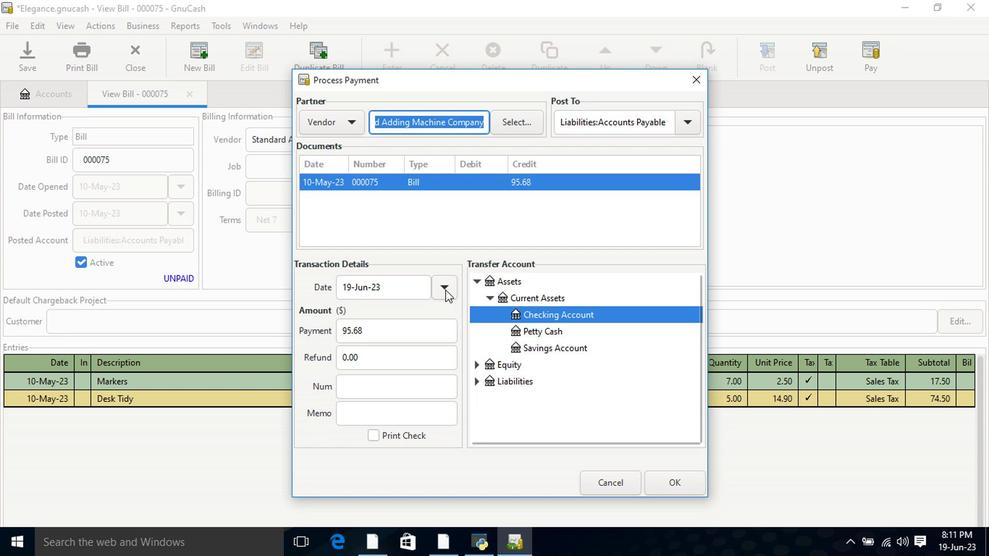 
Action: Mouse pressed left at (441, 288)
Screenshot: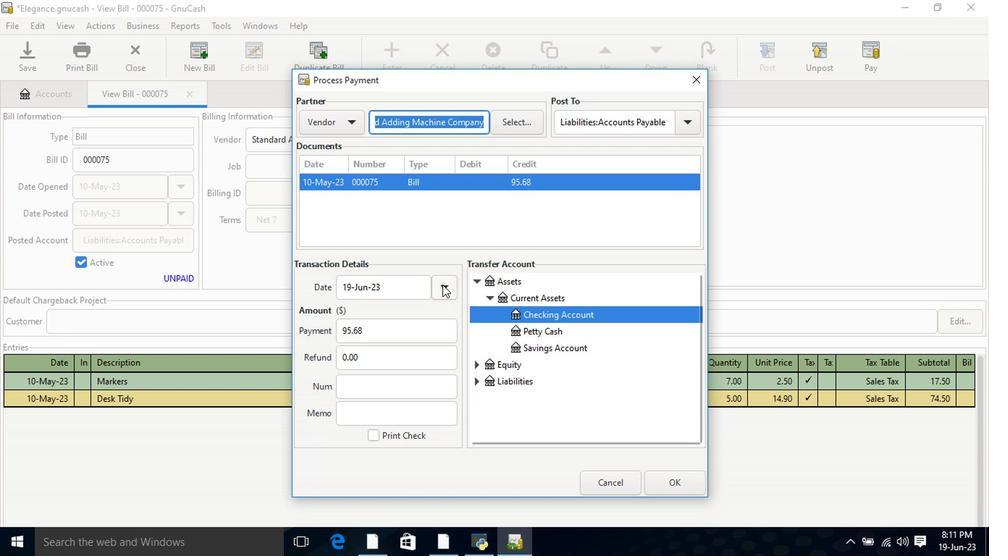 
Action: Mouse moved to (332, 311)
Screenshot: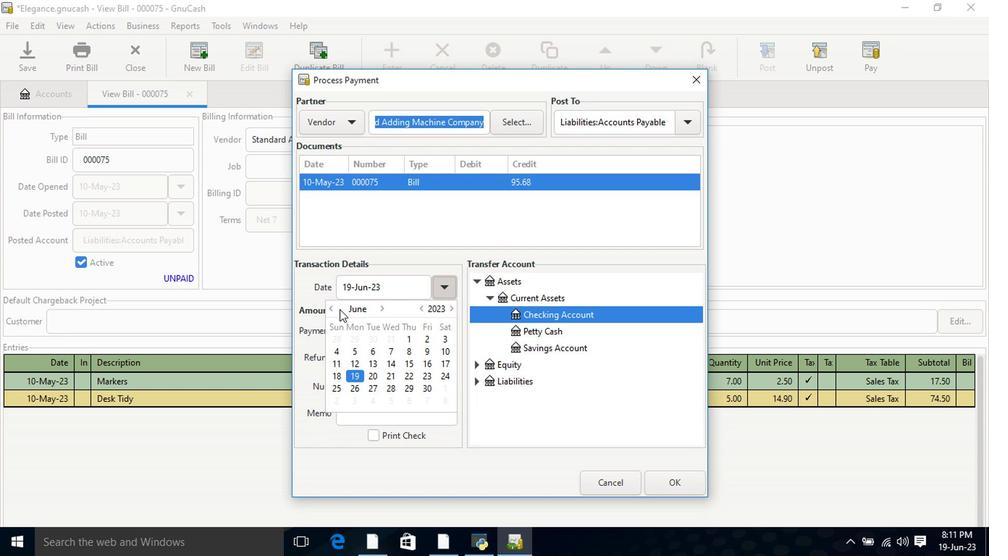 
Action: Mouse pressed left at (332, 311)
Screenshot: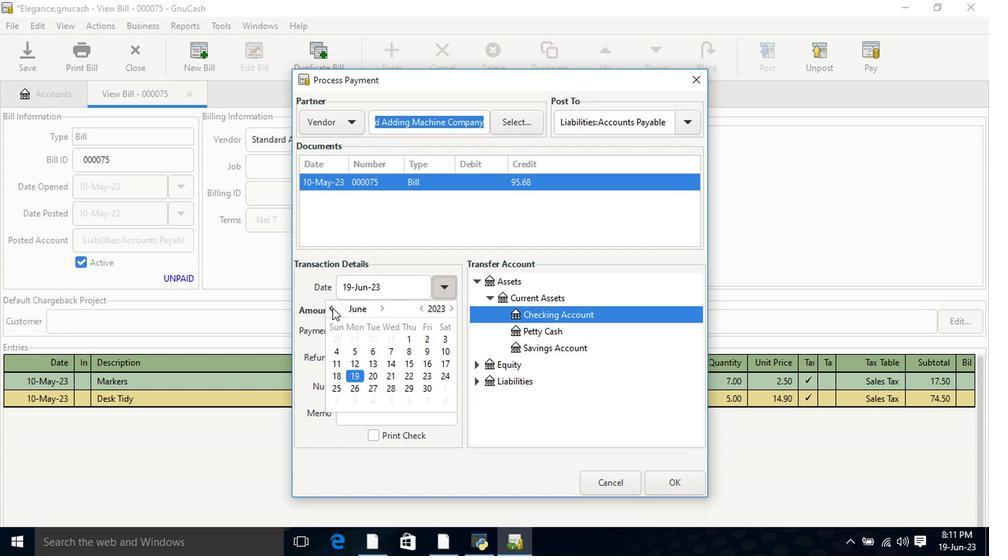 
Action: Mouse moved to (375, 365)
Screenshot: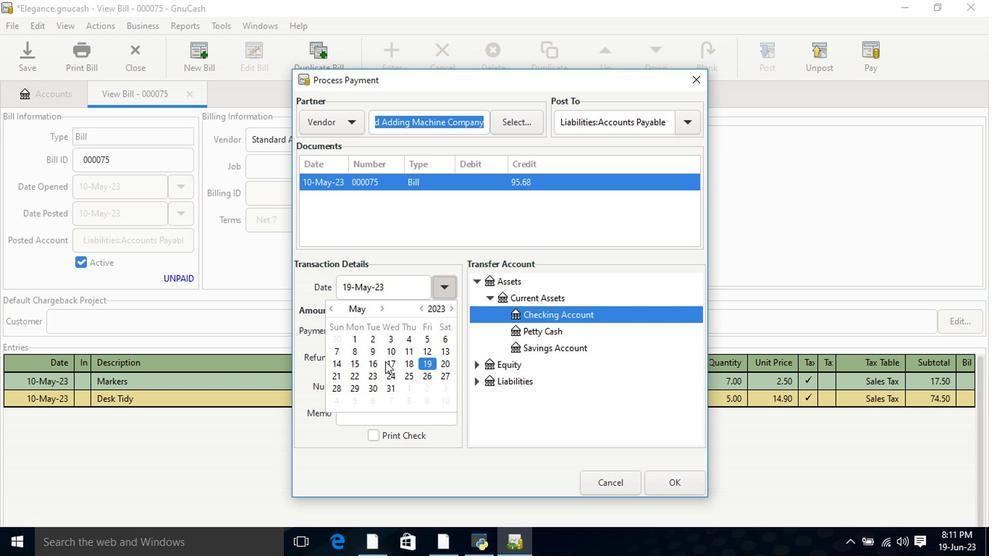 
Action: Mouse pressed left at (375, 365)
Screenshot: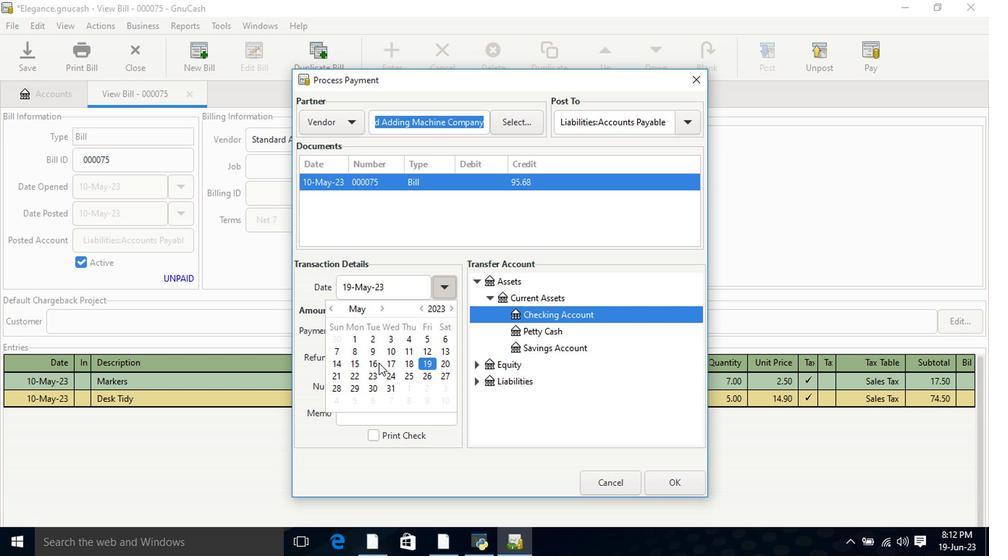 
Action: Mouse pressed left at (375, 365)
Screenshot: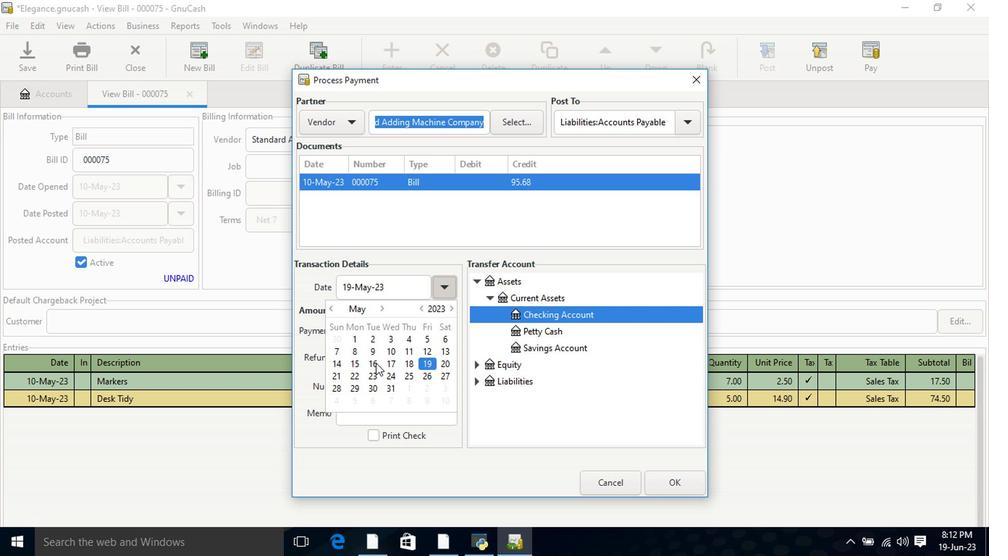 
Action: Mouse moved to (476, 285)
Screenshot: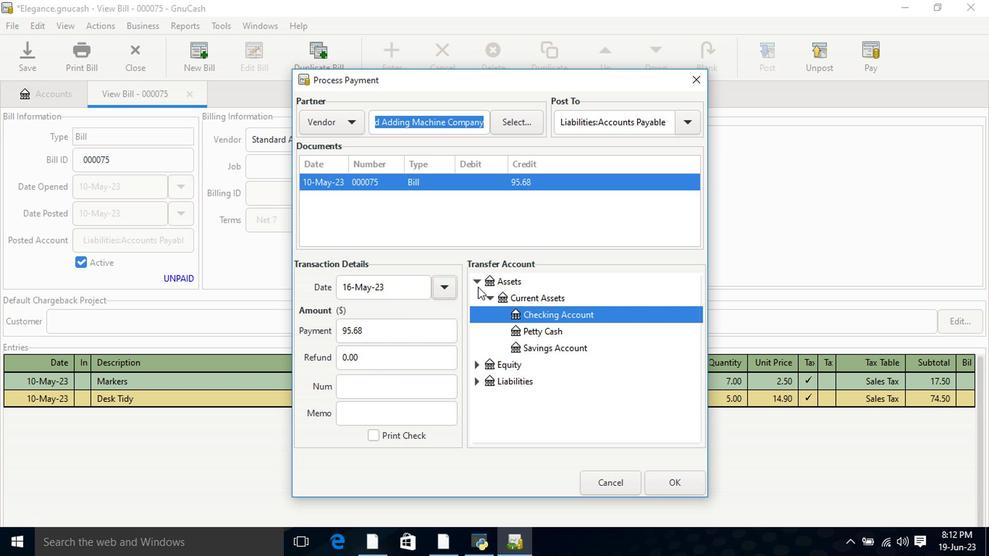 
Action: Mouse pressed left at (476, 285)
Screenshot: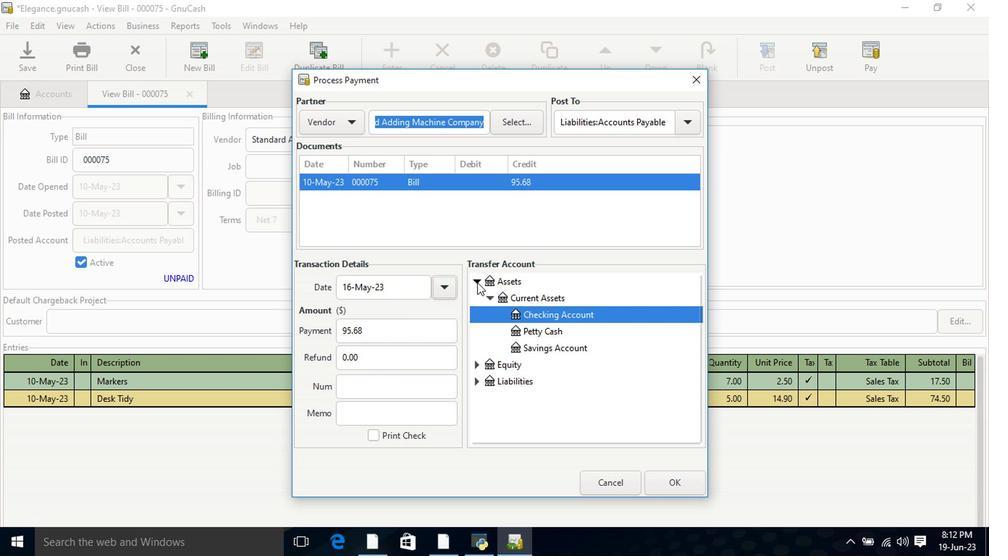 
Action: Mouse pressed left at (476, 285)
Screenshot: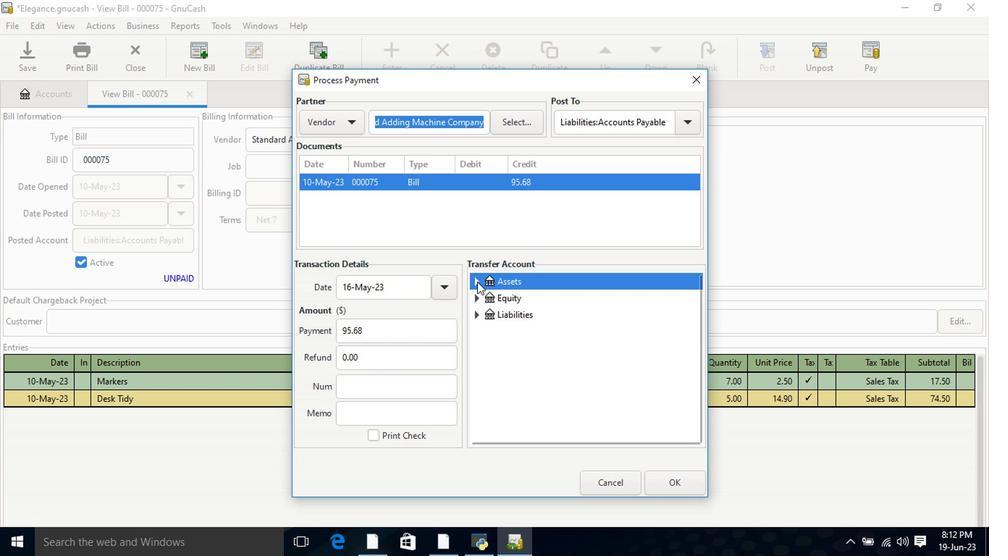 
Action: Mouse moved to (492, 299)
Screenshot: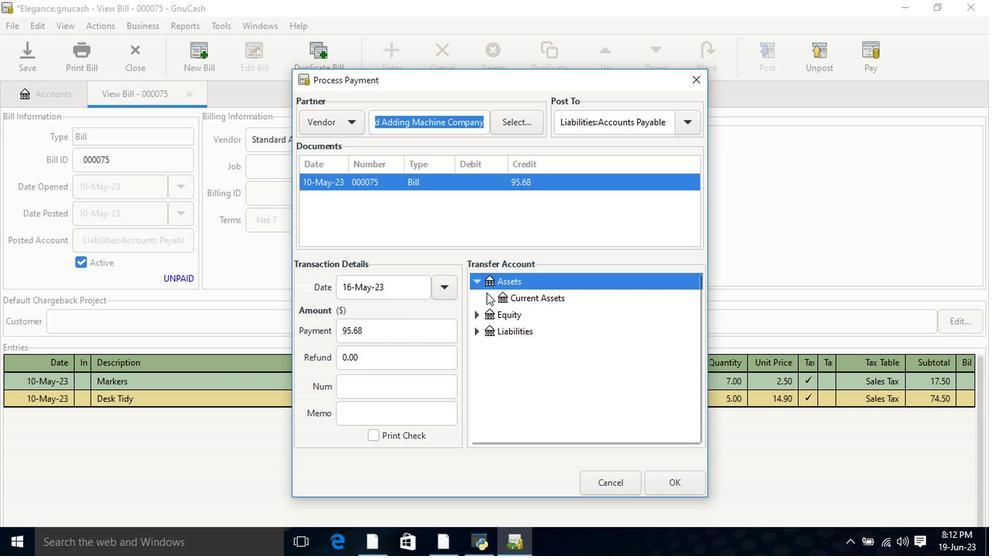 
Action: Mouse pressed left at (492, 299)
Screenshot: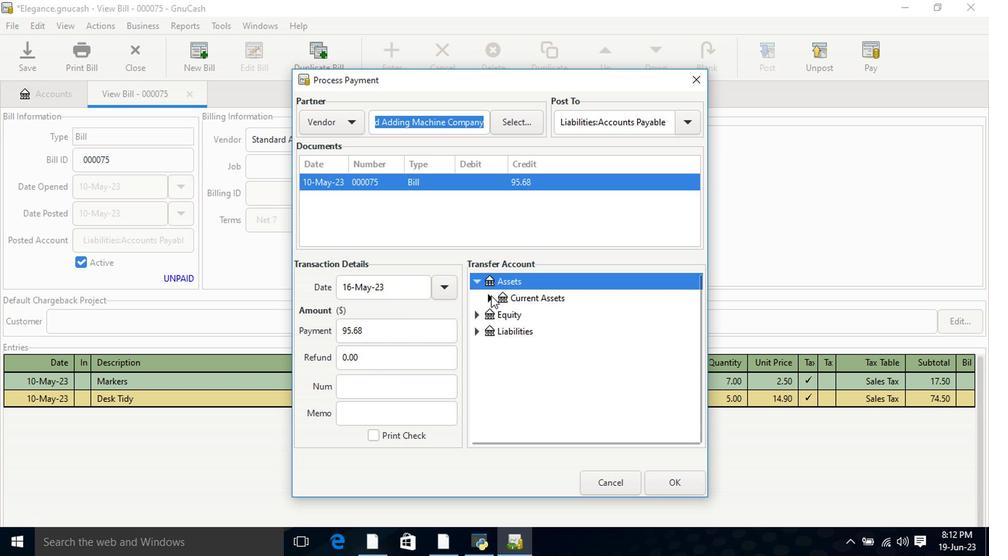 
Action: Mouse moved to (525, 319)
Screenshot: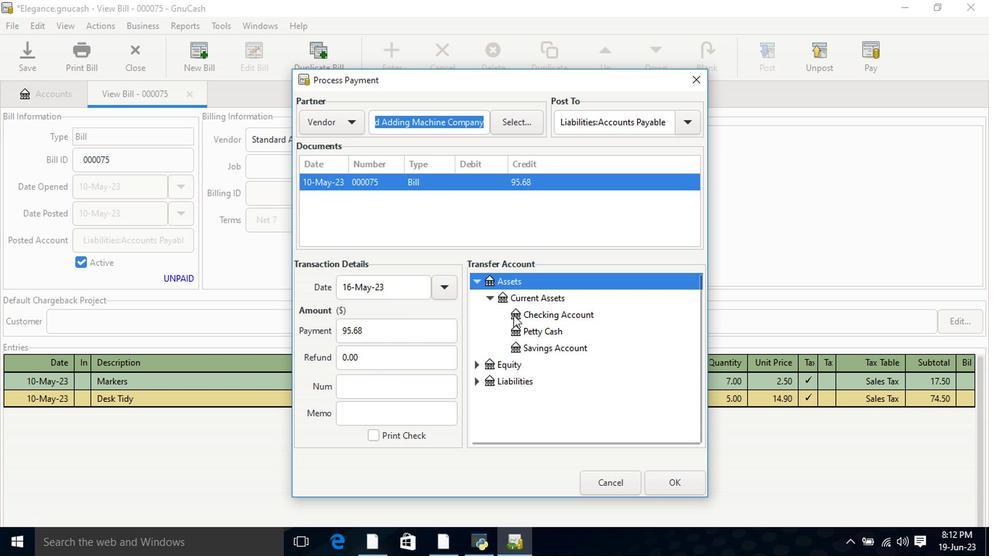 
Action: Mouse pressed left at (525, 319)
Screenshot: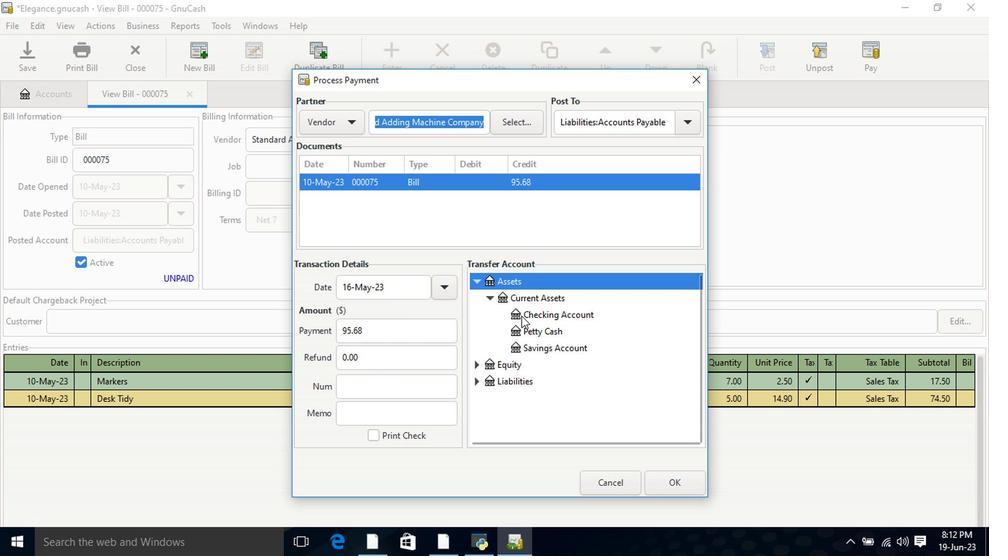 
Action: Mouse moved to (659, 477)
Screenshot: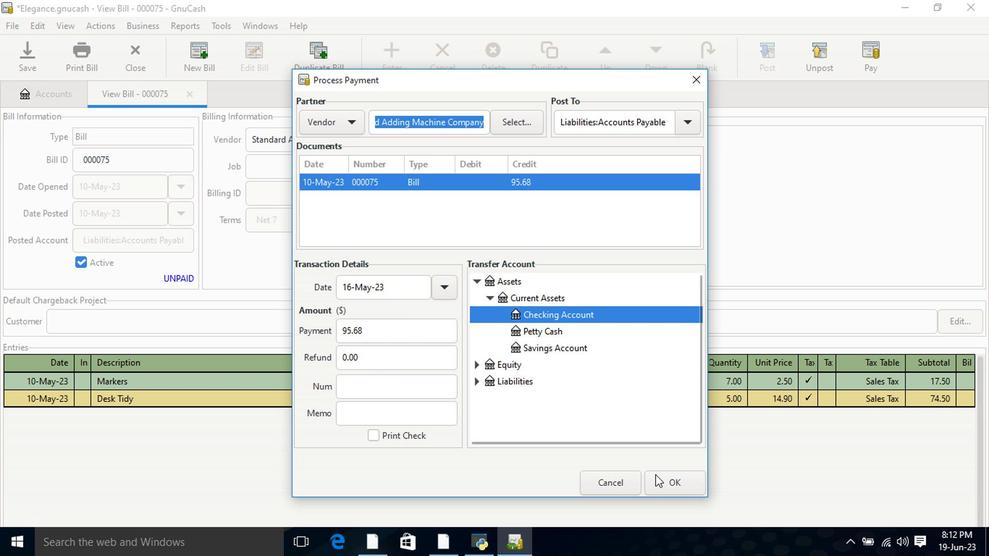 
Action: Mouse pressed left at (659, 477)
Screenshot: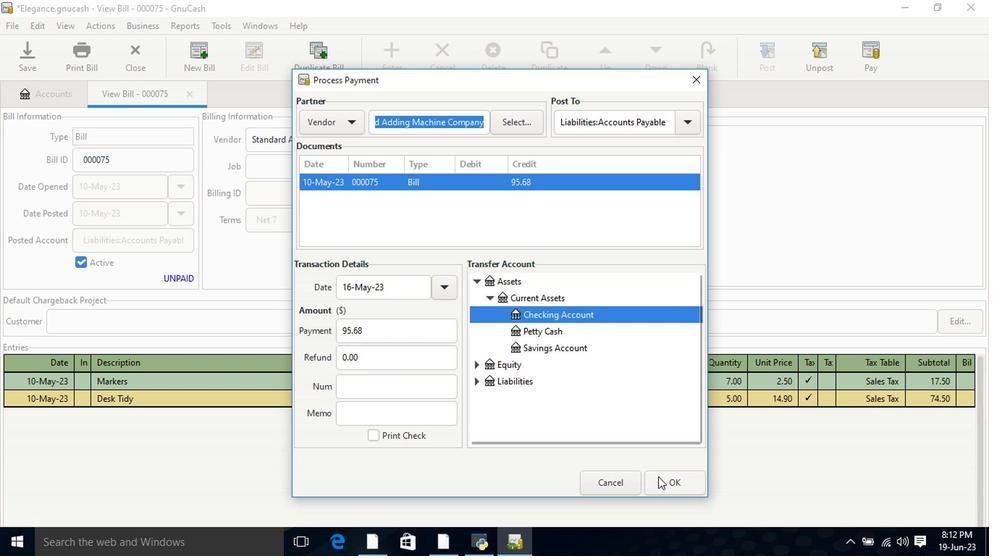 
Action: Mouse moved to (75, 70)
Screenshot: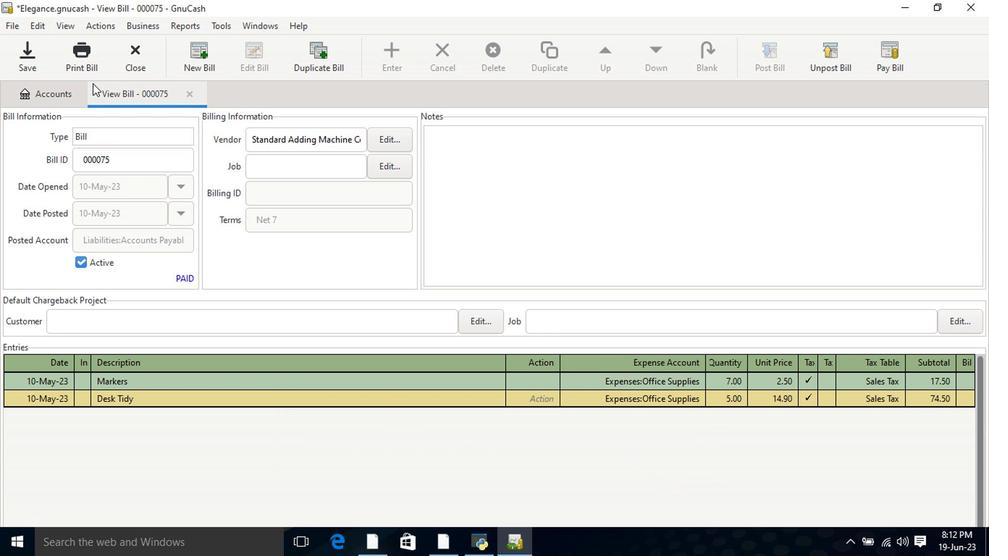 
Action: Mouse pressed left at (75, 70)
Screenshot: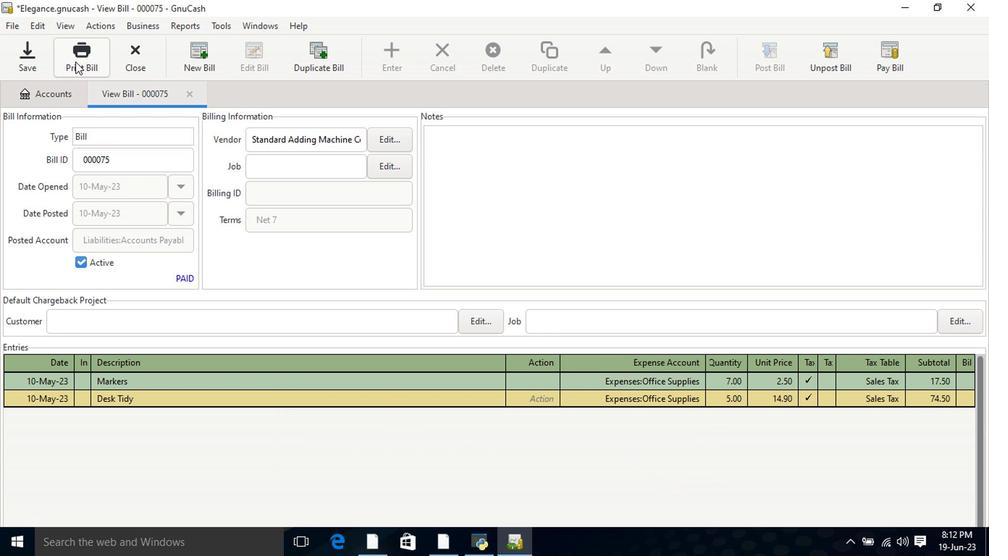 
Action: Mouse moved to (684, 73)
Screenshot: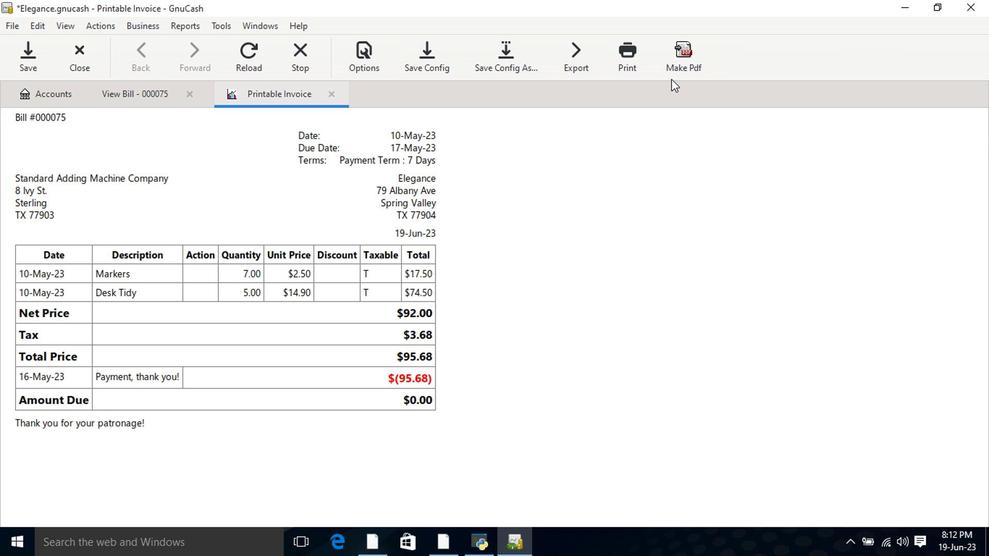 
Action: Mouse pressed left at (684, 73)
Screenshot: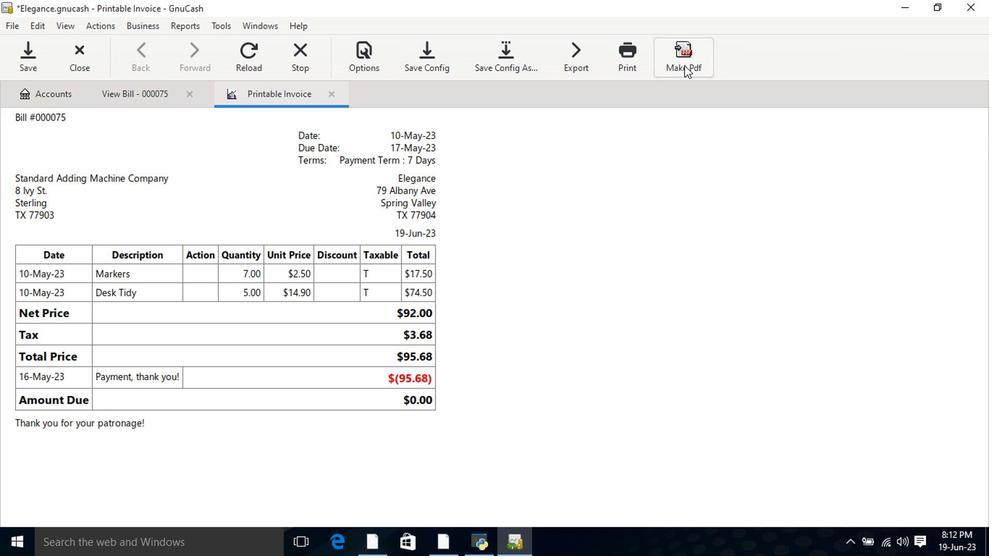 
Action: Mouse moved to (728, 500)
Screenshot: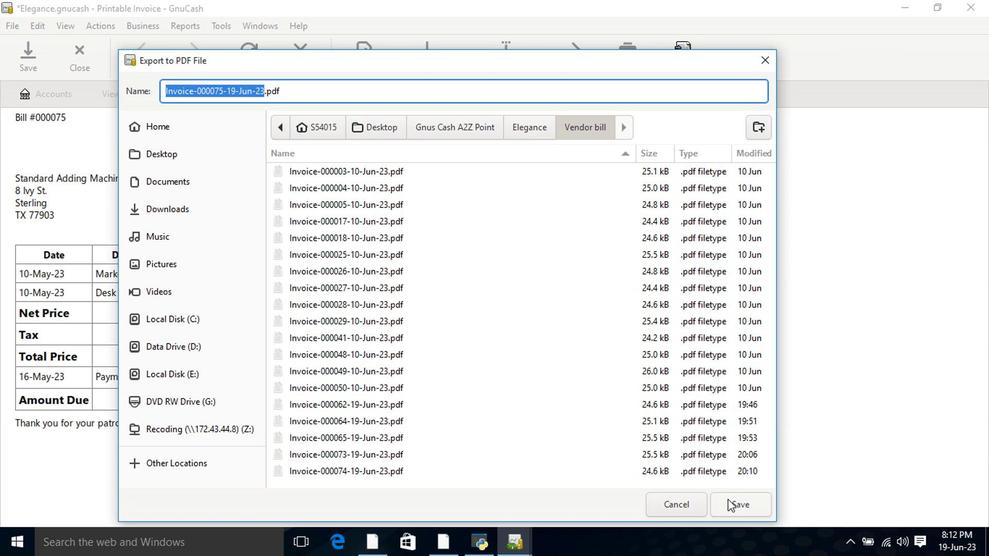 
Action: Mouse pressed left at (728, 500)
Screenshot: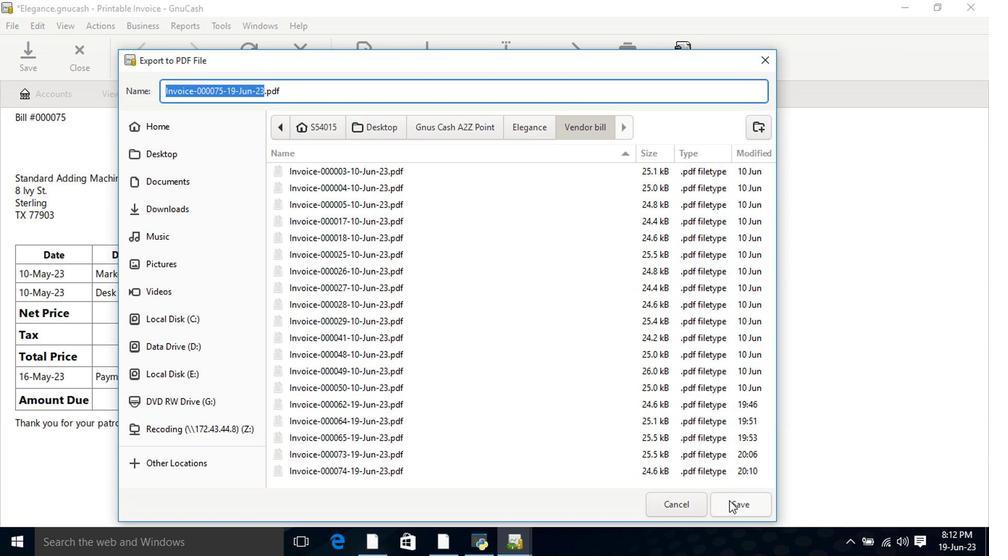
